 Task: Plan a focused study session for exam preparation.
Action: Mouse moved to (90, 111)
Screenshot: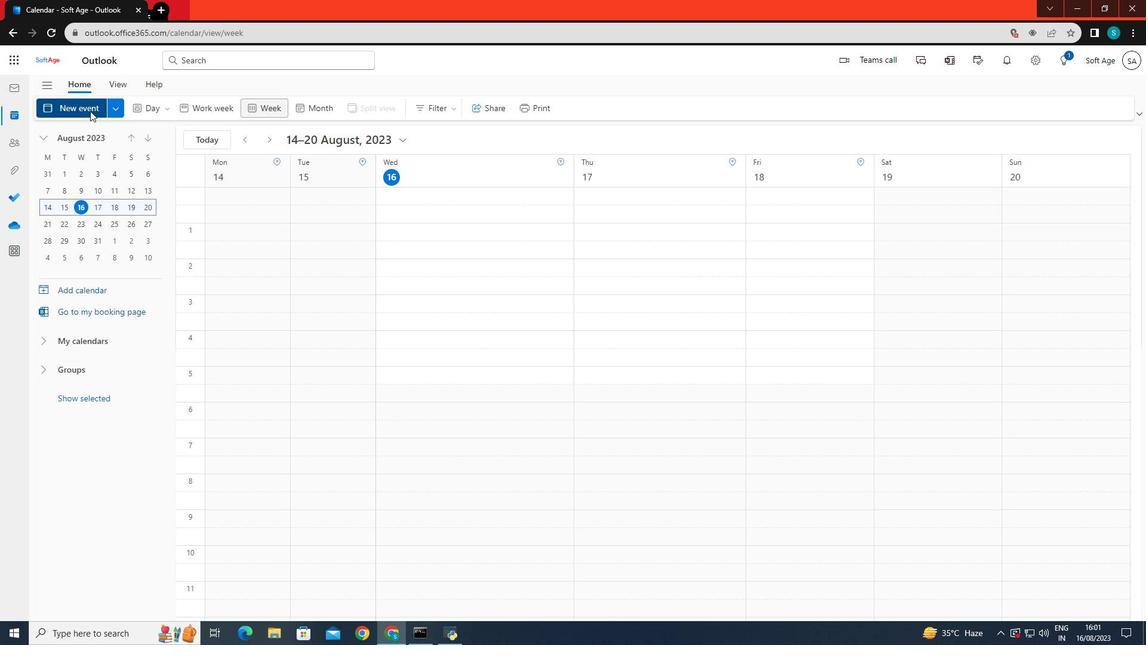 
Action: Mouse pressed left at (90, 111)
Screenshot: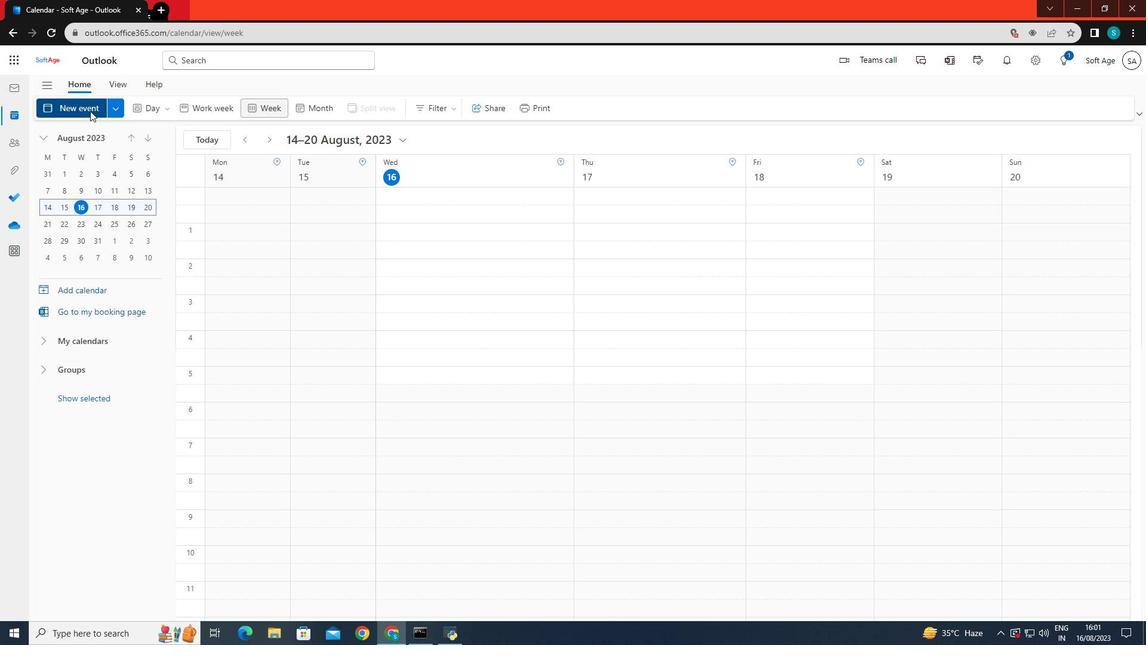 
Action: Mouse moved to (314, 177)
Screenshot: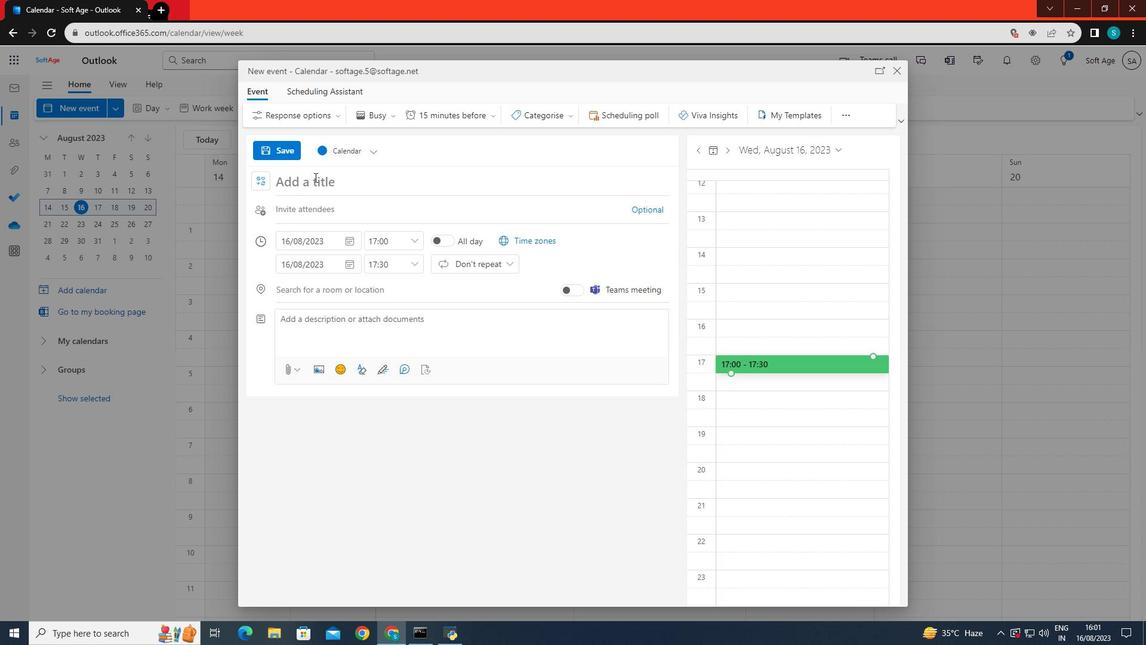 
Action: Mouse pressed left at (314, 177)
Screenshot: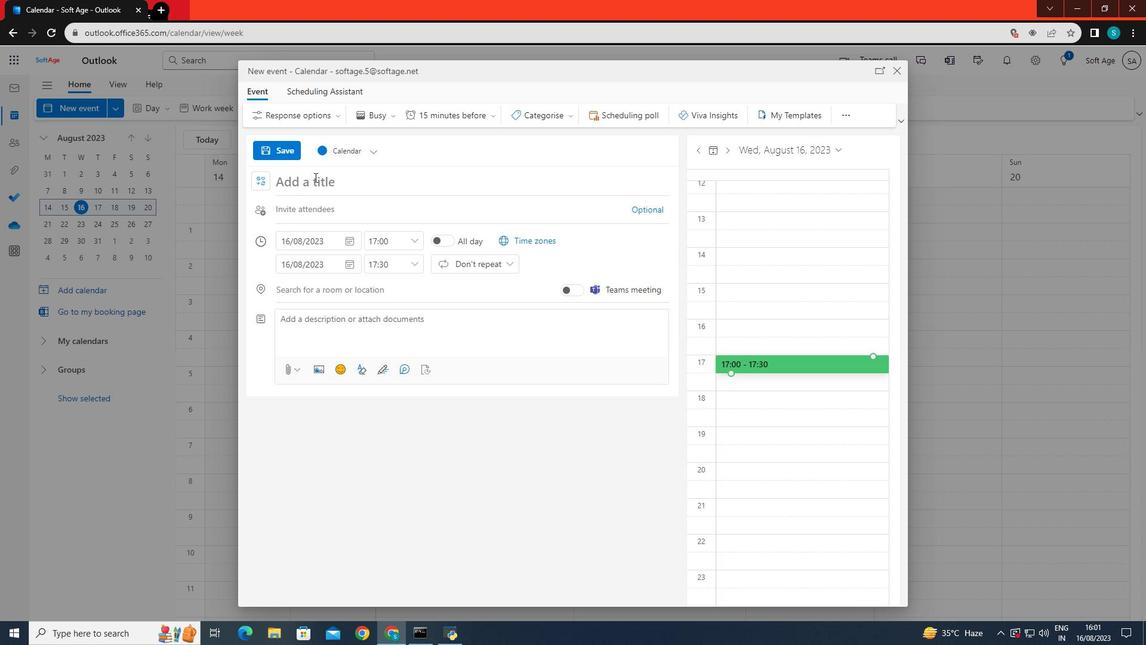 
Action: Key pressed e<Key.backspace><Key.caps_lock>E<Key.caps_lock>xam<Key.space><Key.caps_lock>P<Key.caps_lock>repr<Key.backspace>aration
Screenshot: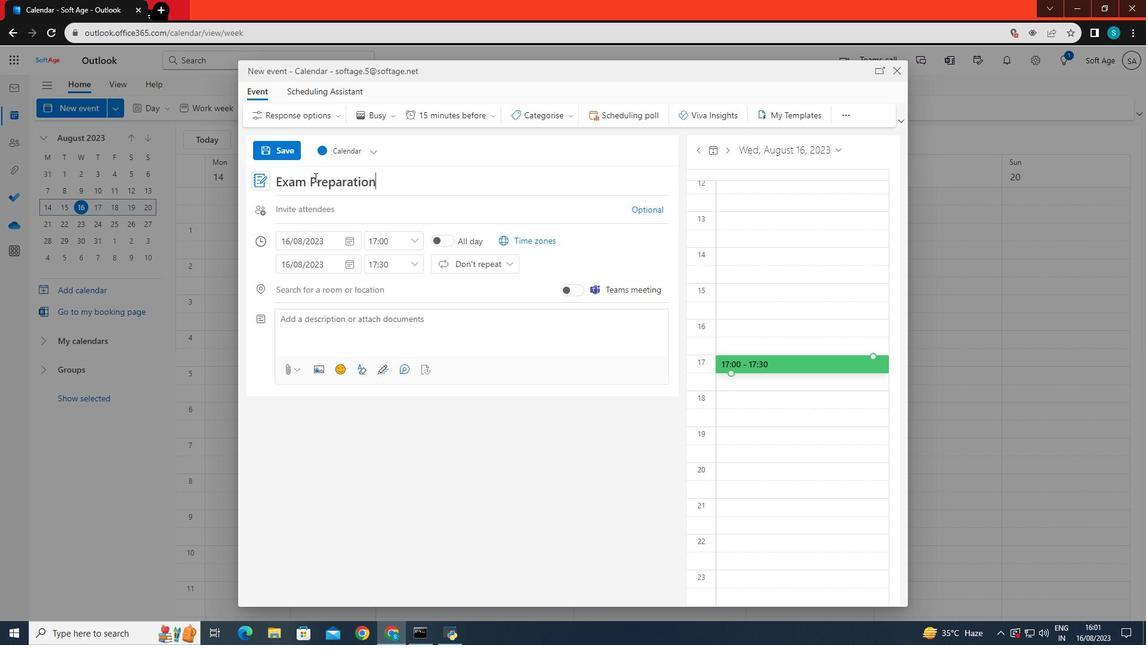 
Action: Mouse moved to (311, 243)
Screenshot: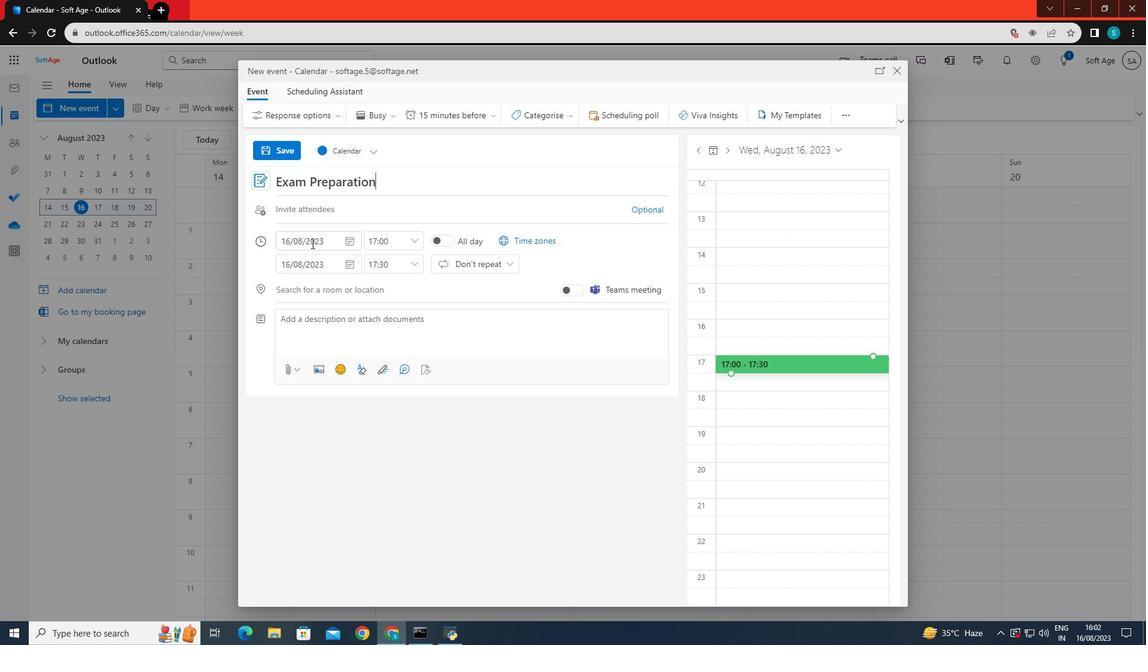 
Action: Mouse pressed left at (311, 243)
Screenshot: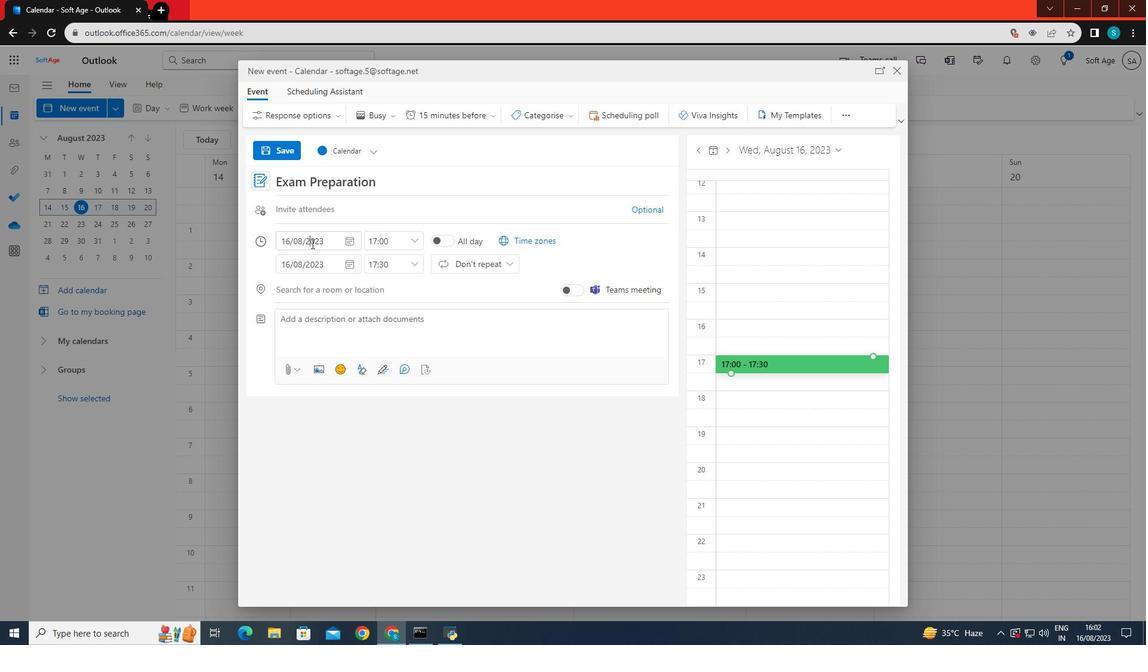 
Action: Mouse moved to (329, 333)
Screenshot: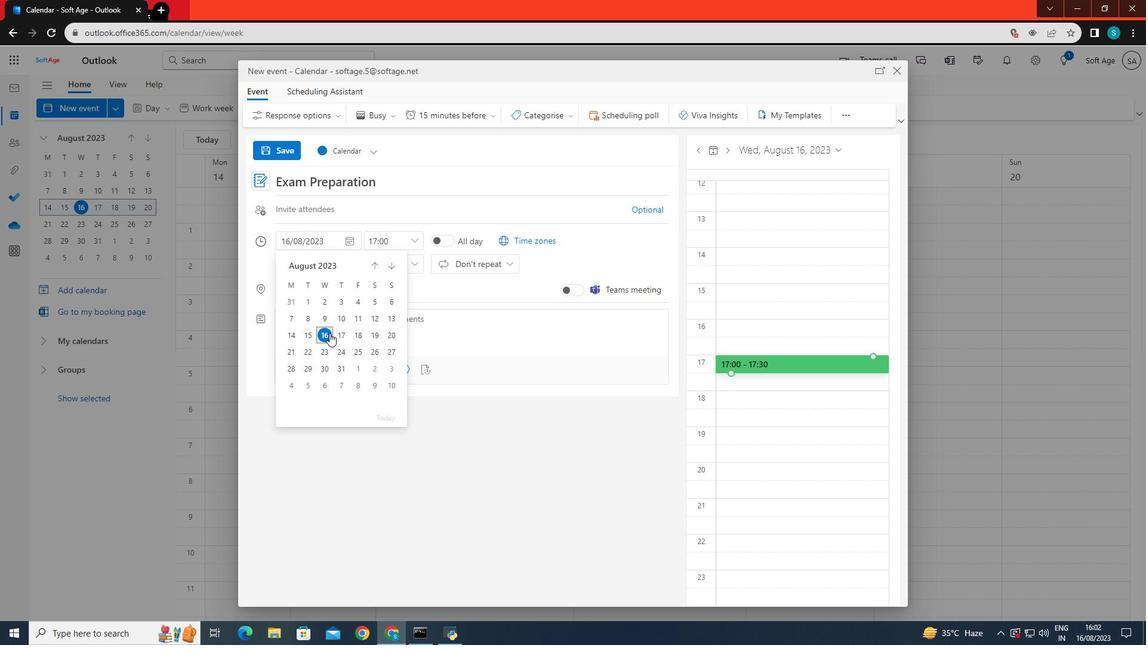 
Action: Mouse pressed left at (329, 333)
Screenshot: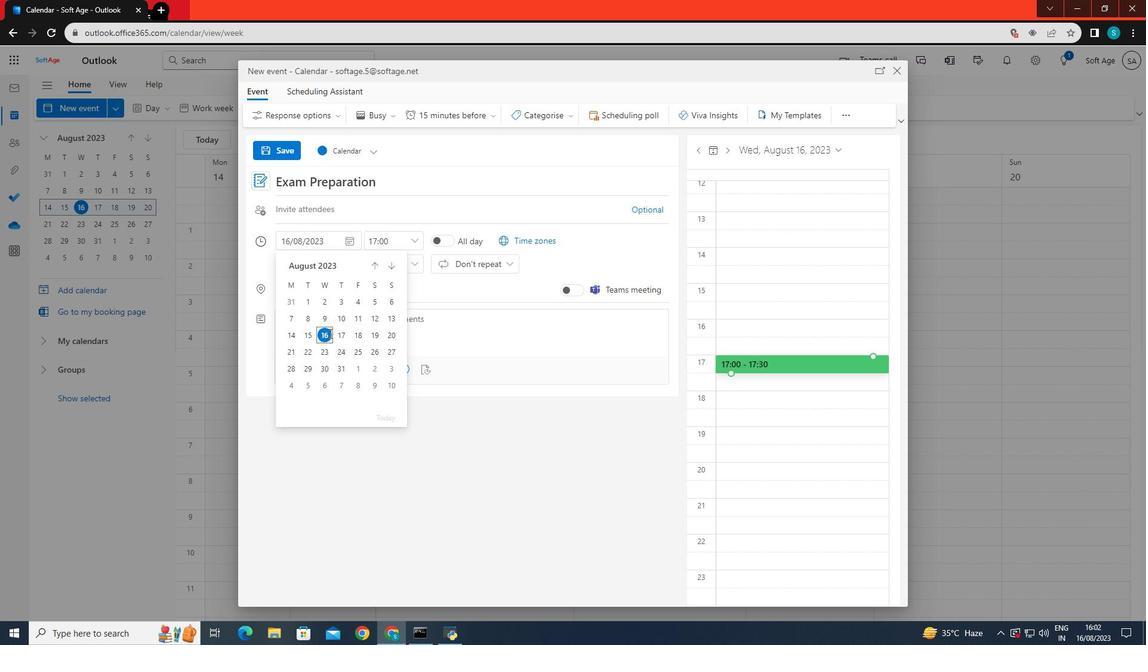 
Action: Mouse moved to (416, 235)
Screenshot: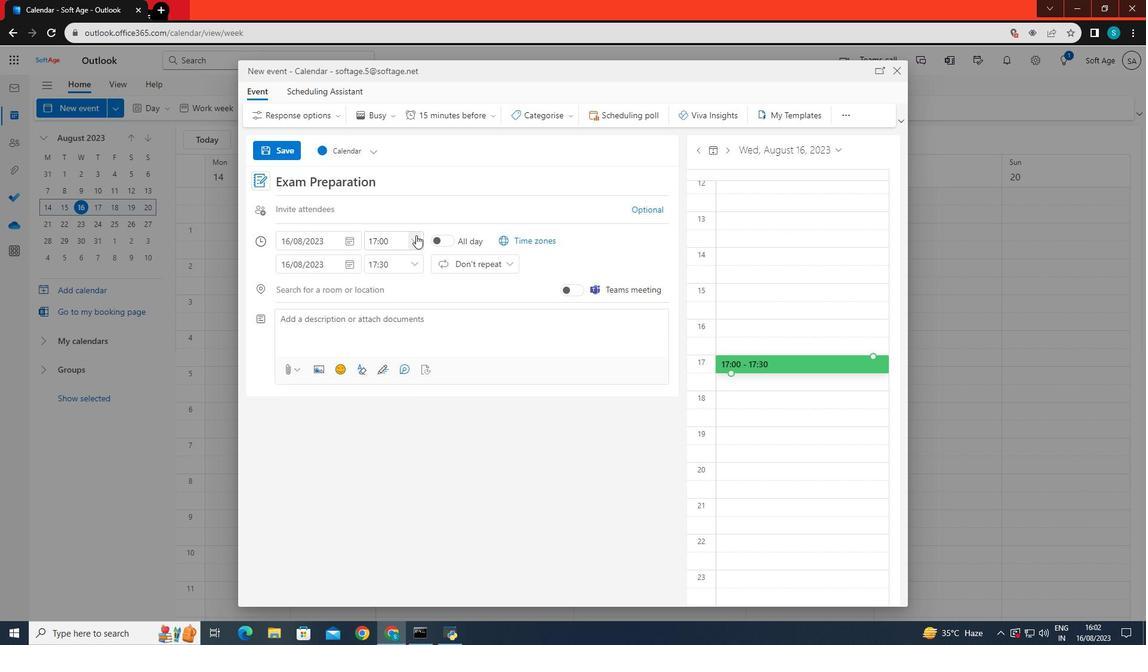 
Action: Mouse pressed left at (416, 235)
Screenshot: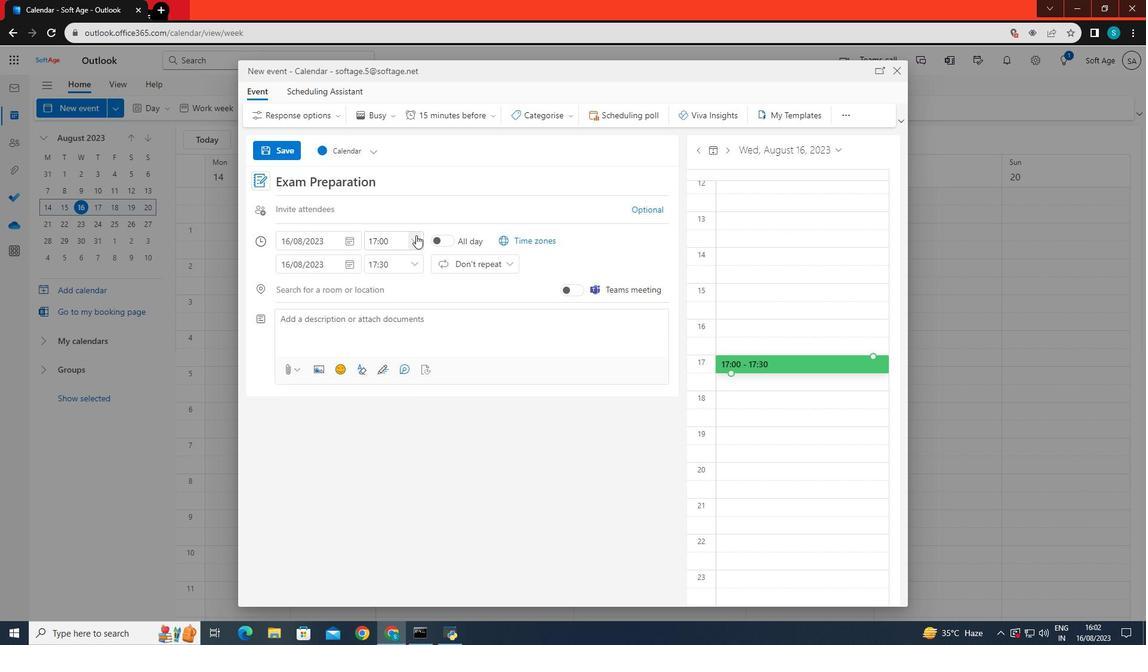 
Action: Mouse moved to (392, 287)
Screenshot: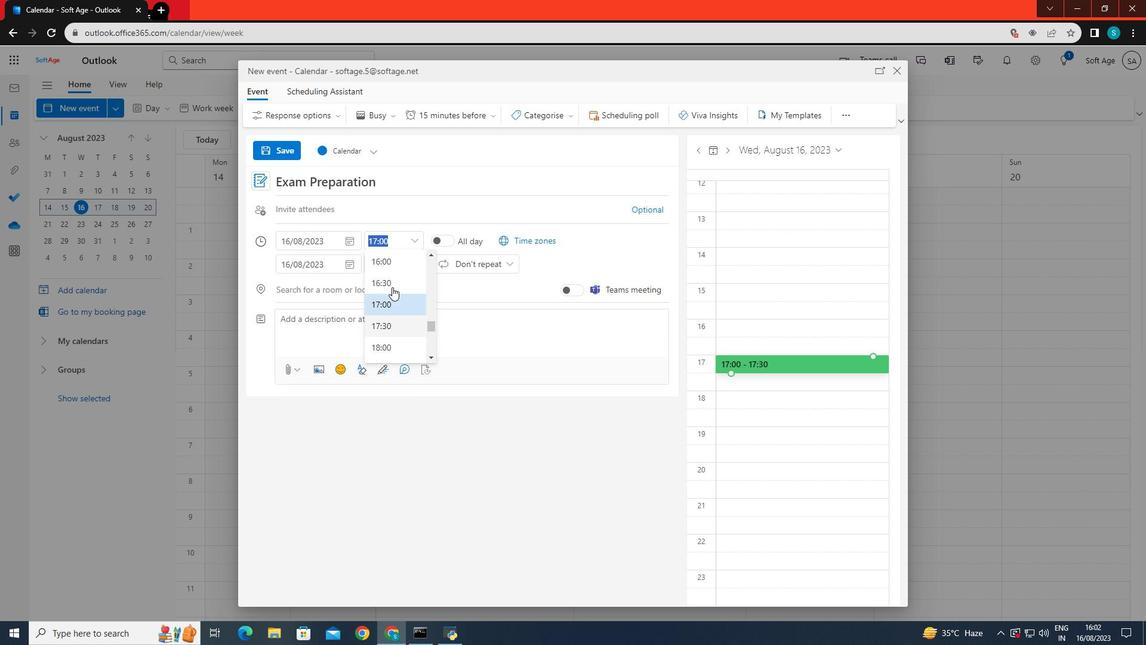 
Action: Mouse scrolled (392, 287) with delta (0, 0)
Screenshot: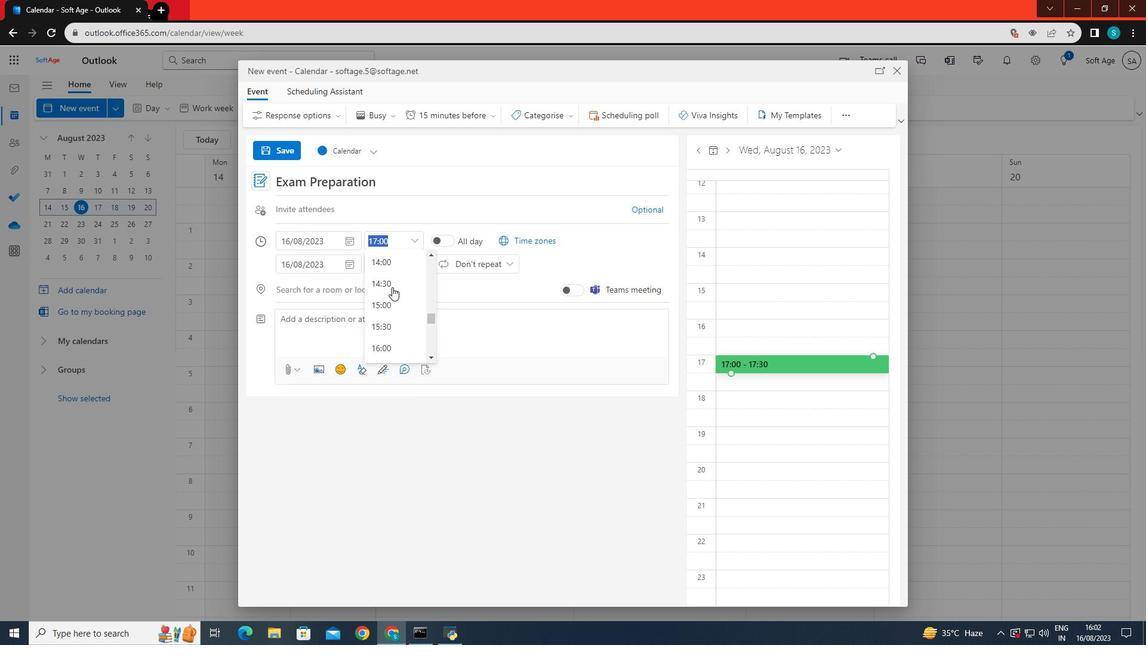 
Action: Mouse scrolled (392, 287) with delta (0, 0)
Screenshot: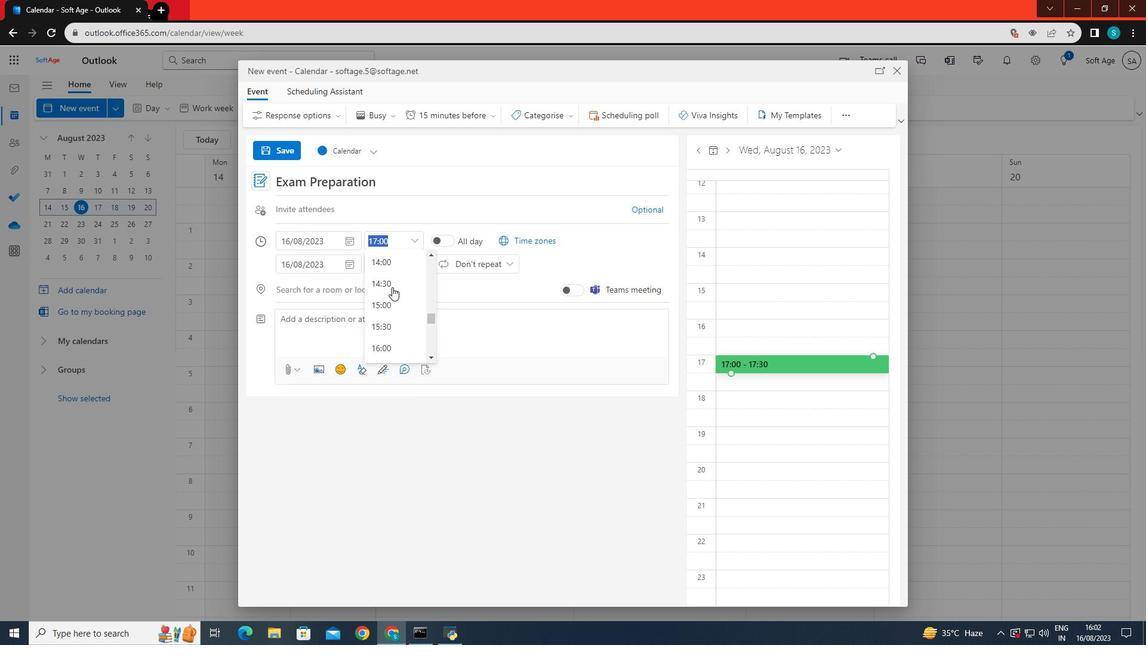 
Action: Mouse scrolled (392, 287) with delta (0, 0)
Screenshot: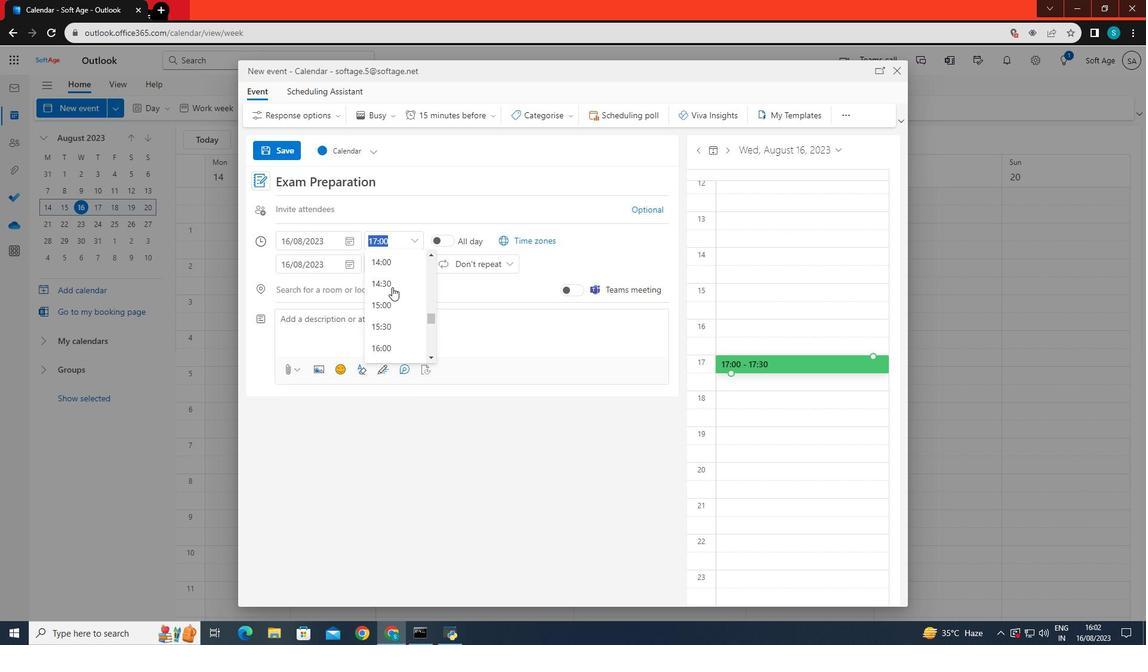 
Action: Mouse moved to (397, 310)
Screenshot: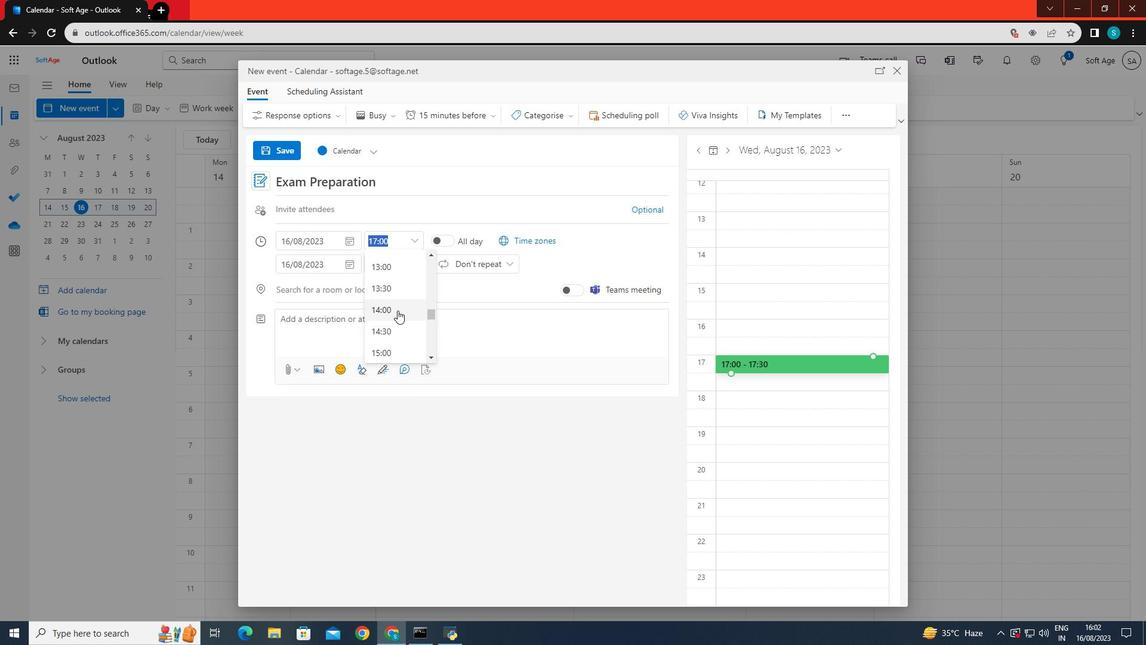 
Action: Mouse scrolled (397, 311) with delta (0, 0)
Screenshot: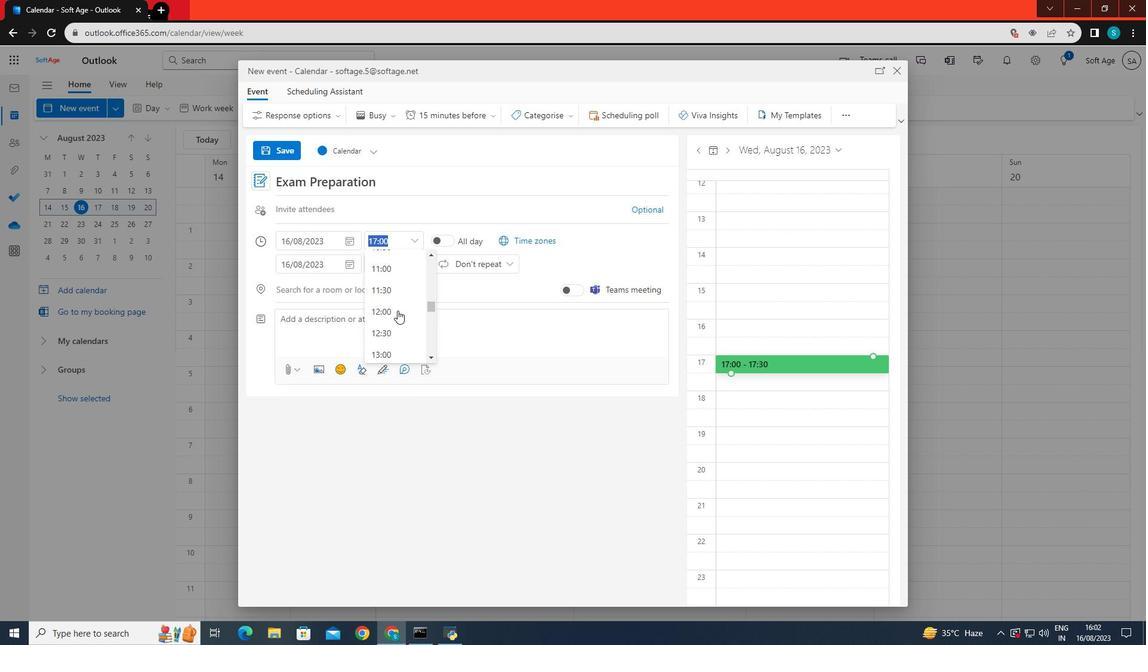 
Action: Mouse scrolled (397, 311) with delta (0, 0)
Screenshot: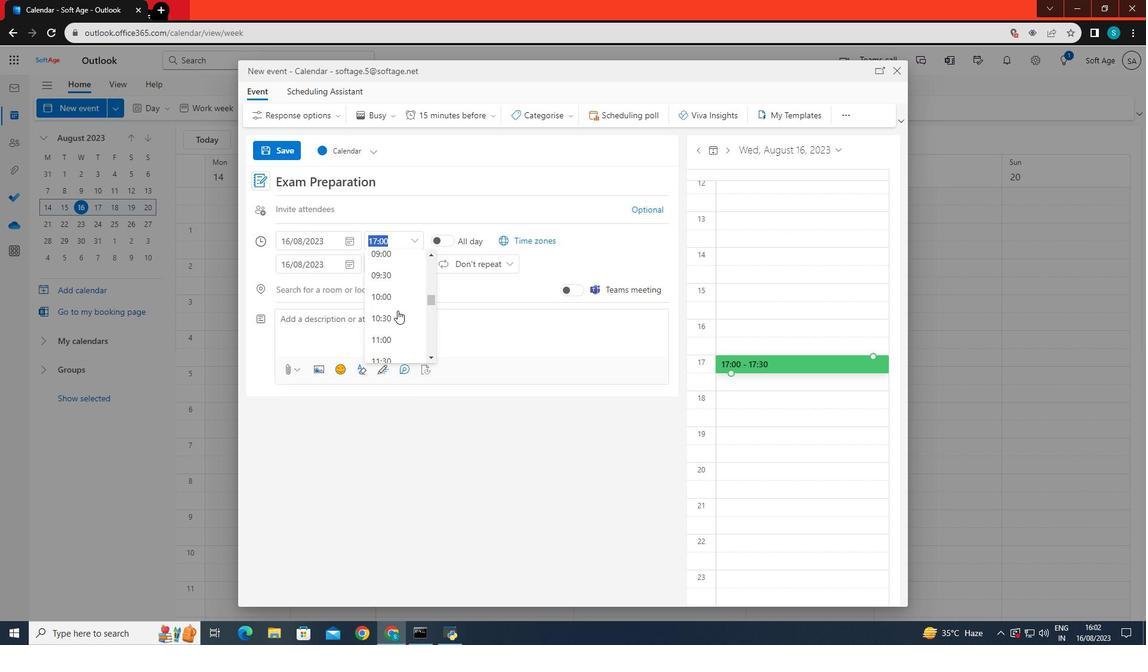 
Action: Mouse scrolled (397, 311) with delta (0, 0)
Screenshot: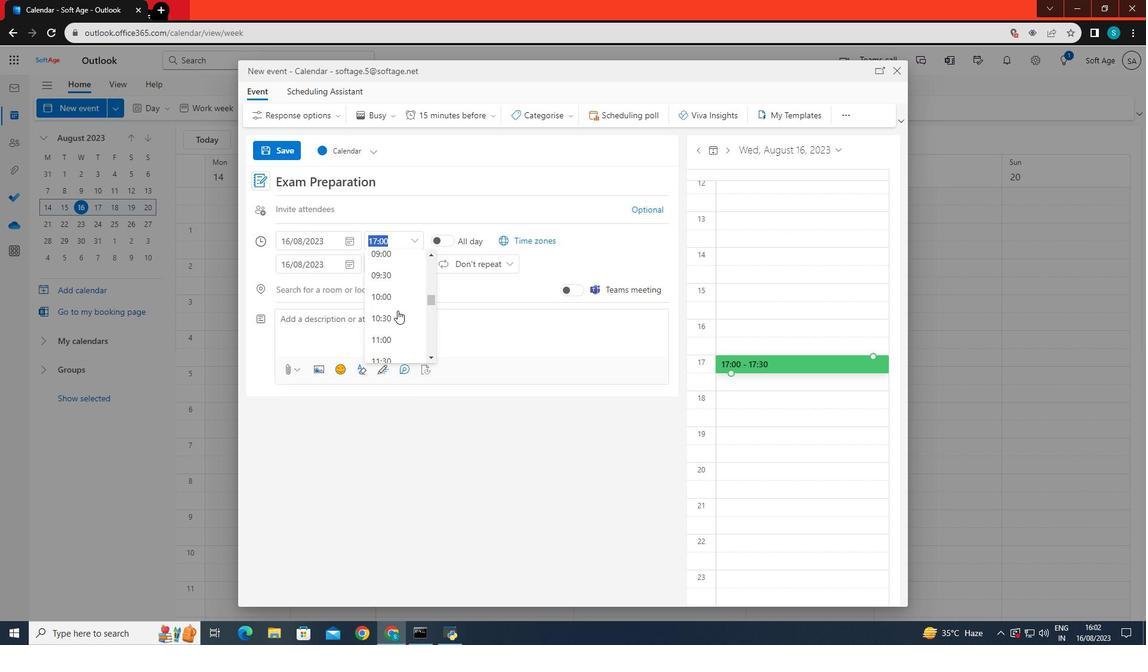 
Action: Mouse moved to (396, 274)
Screenshot: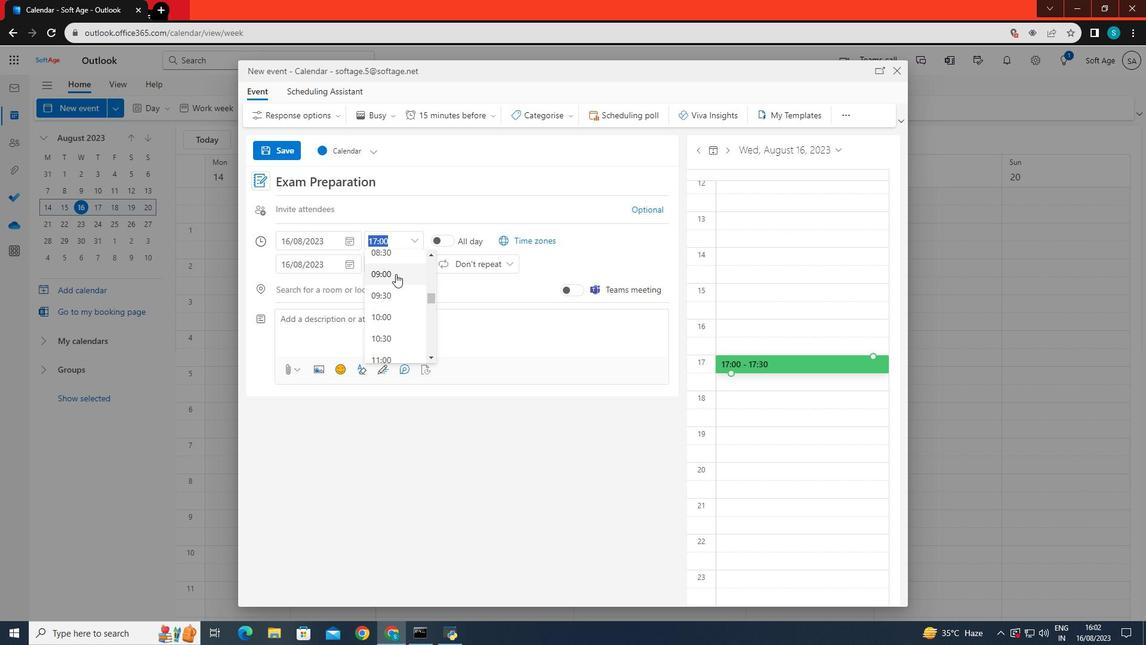 
Action: Mouse pressed left at (396, 274)
Screenshot: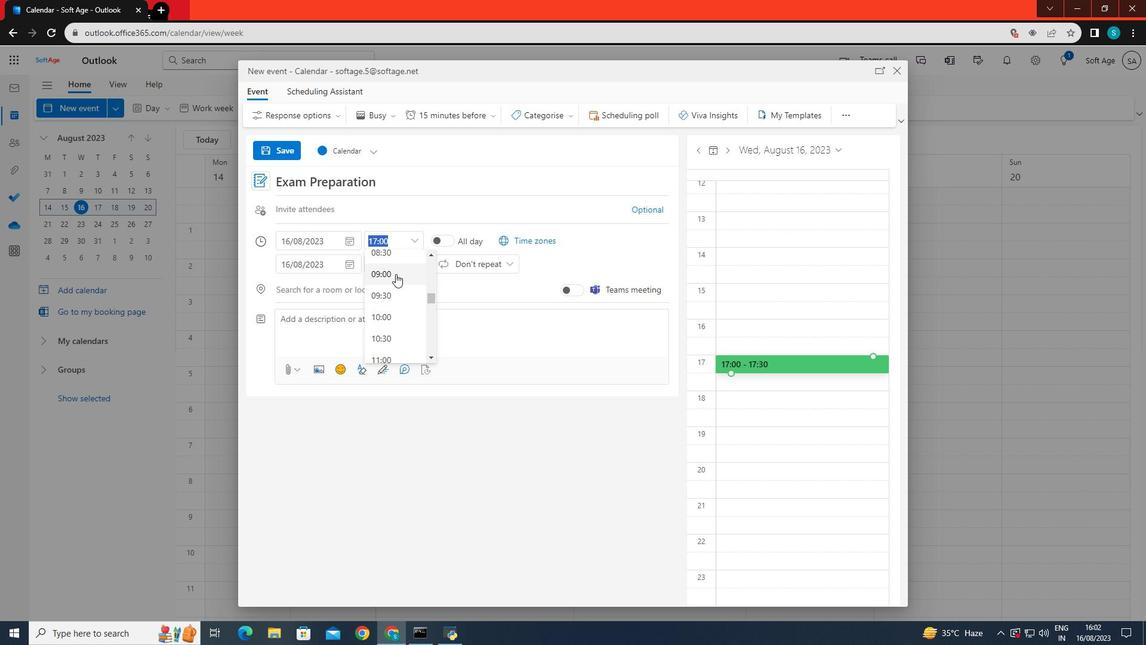
Action: Mouse moved to (415, 263)
Screenshot: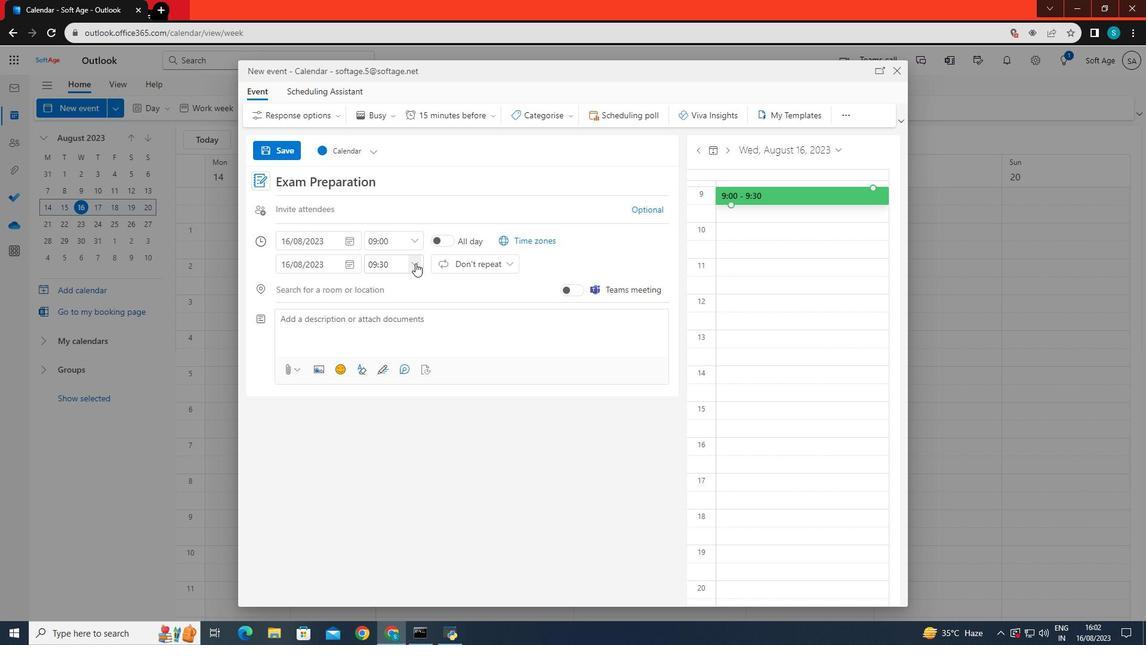 
Action: Mouse pressed left at (415, 263)
Screenshot: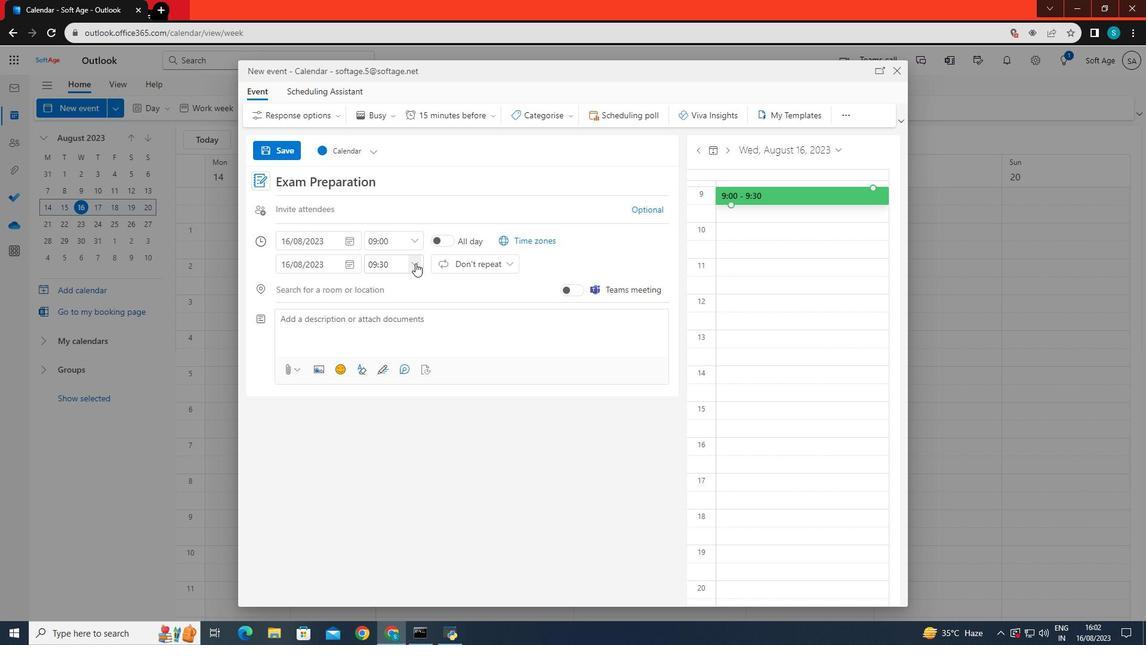 
Action: Mouse moved to (395, 356)
Screenshot: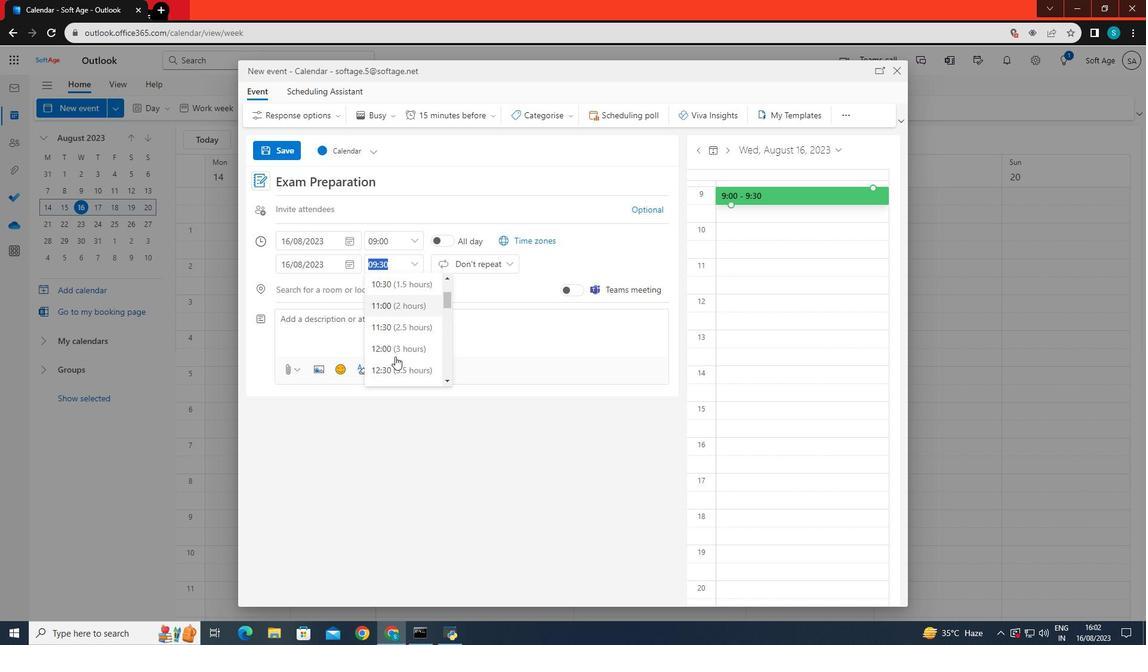 
Action: Mouse scrolled (395, 356) with delta (0, 0)
Screenshot: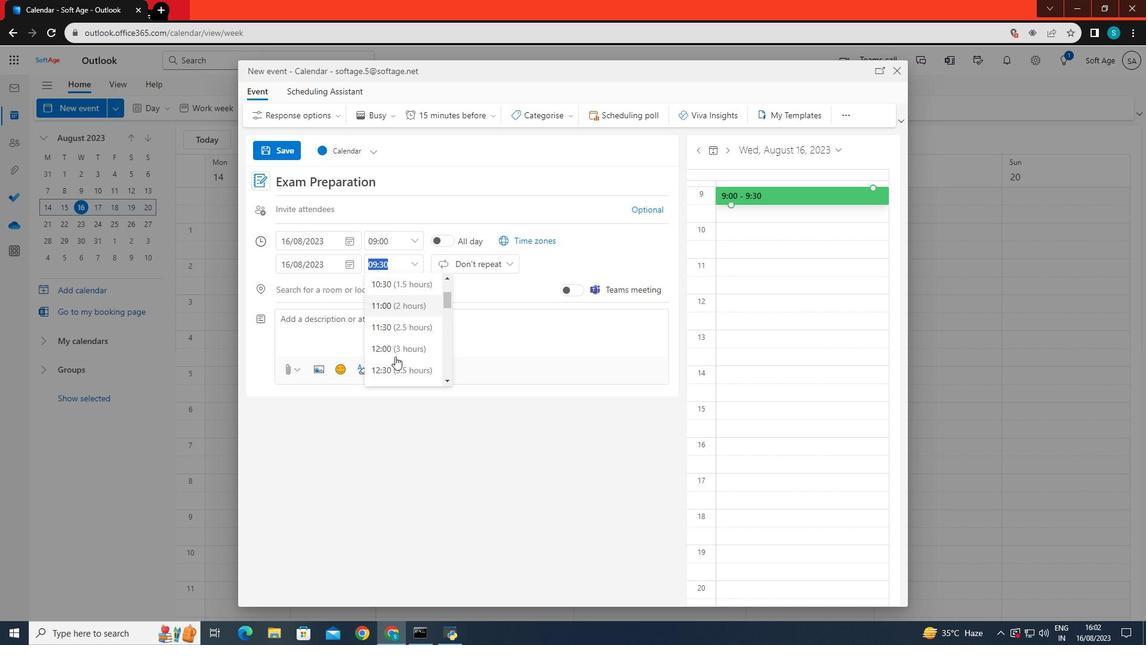 
Action: Mouse scrolled (395, 356) with delta (0, 0)
Screenshot: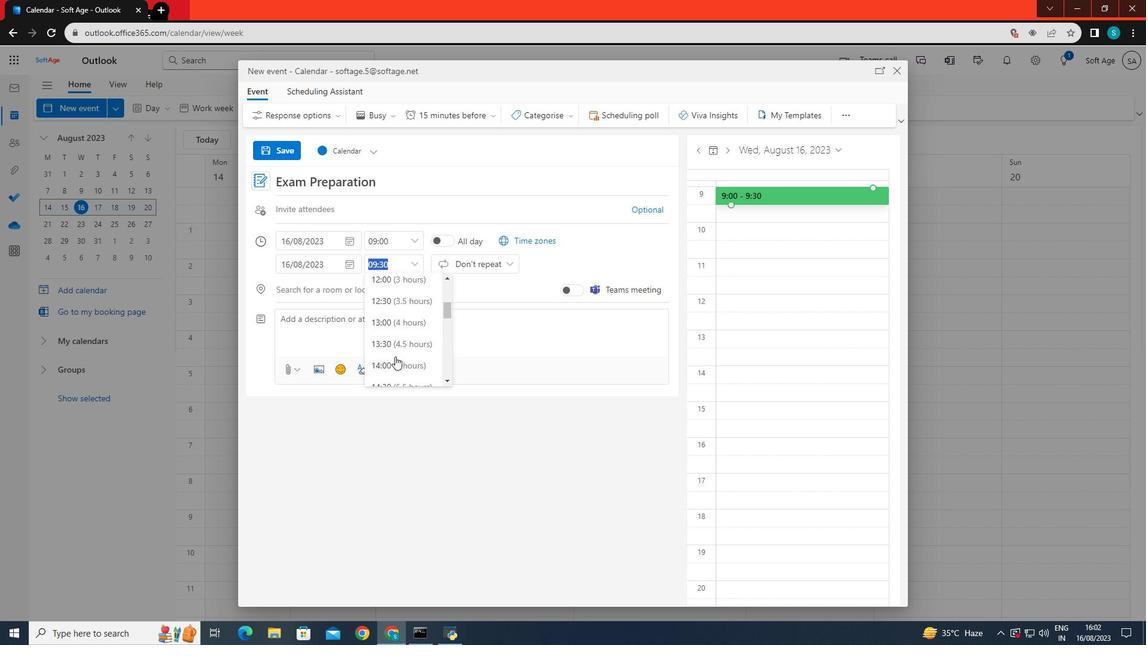 
Action: Mouse scrolled (395, 356) with delta (0, 0)
Screenshot: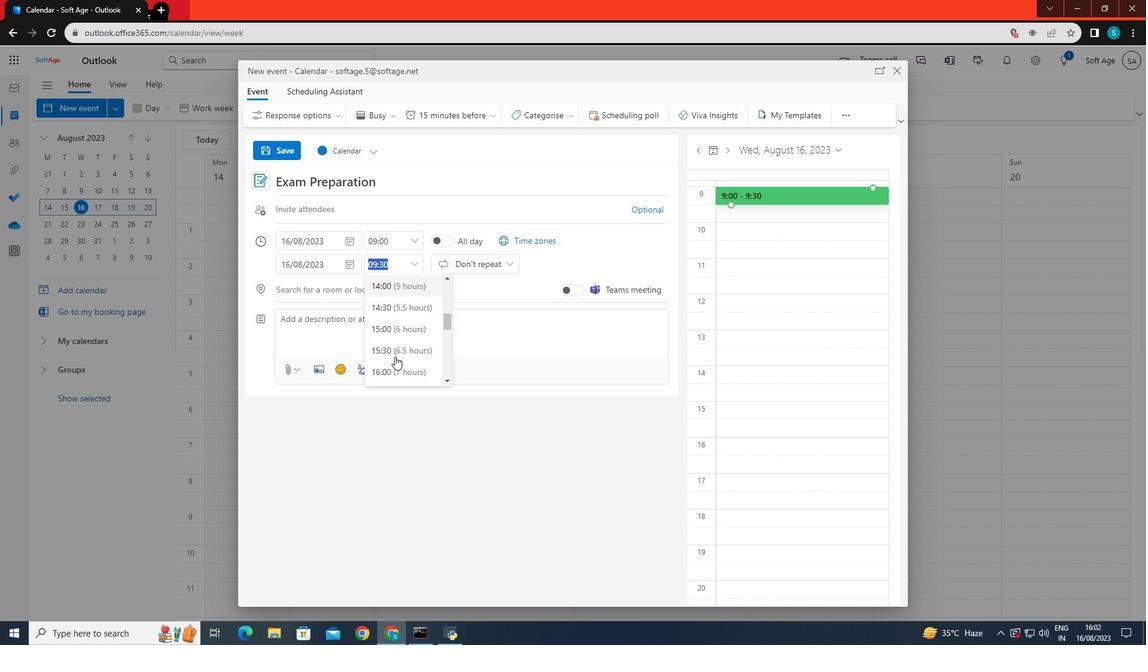 
Action: Mouse scrolled (395, 356) with delta (0, 0)
Screenshot: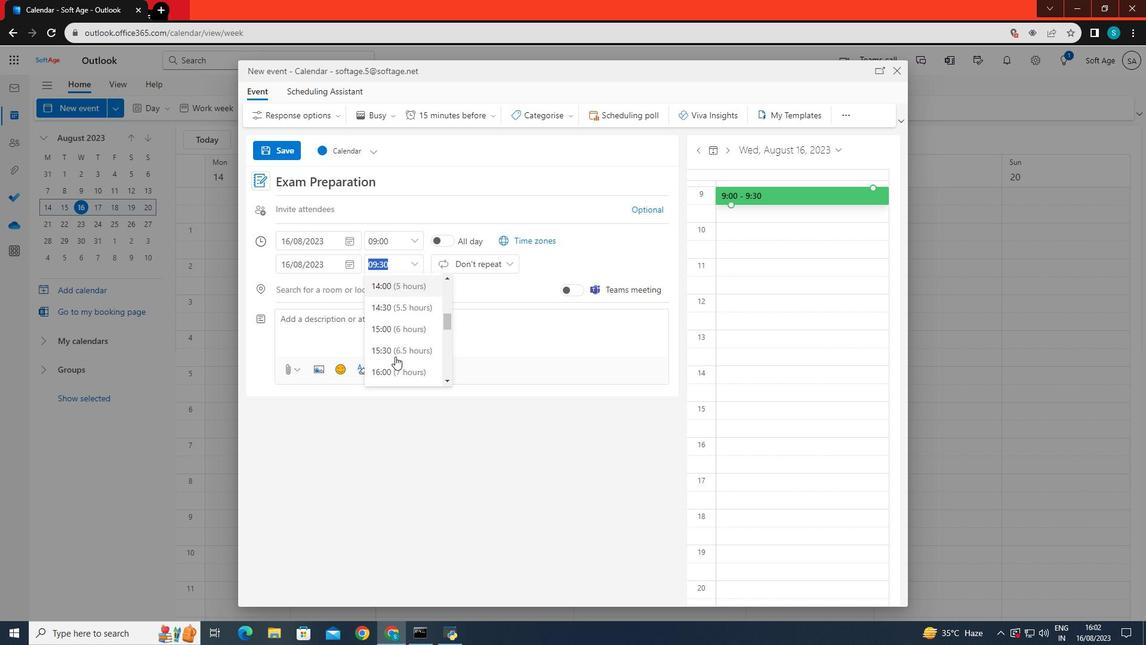 
Action: Mouse scrolled (395, 356) with delta (0, 0)
Screenshot: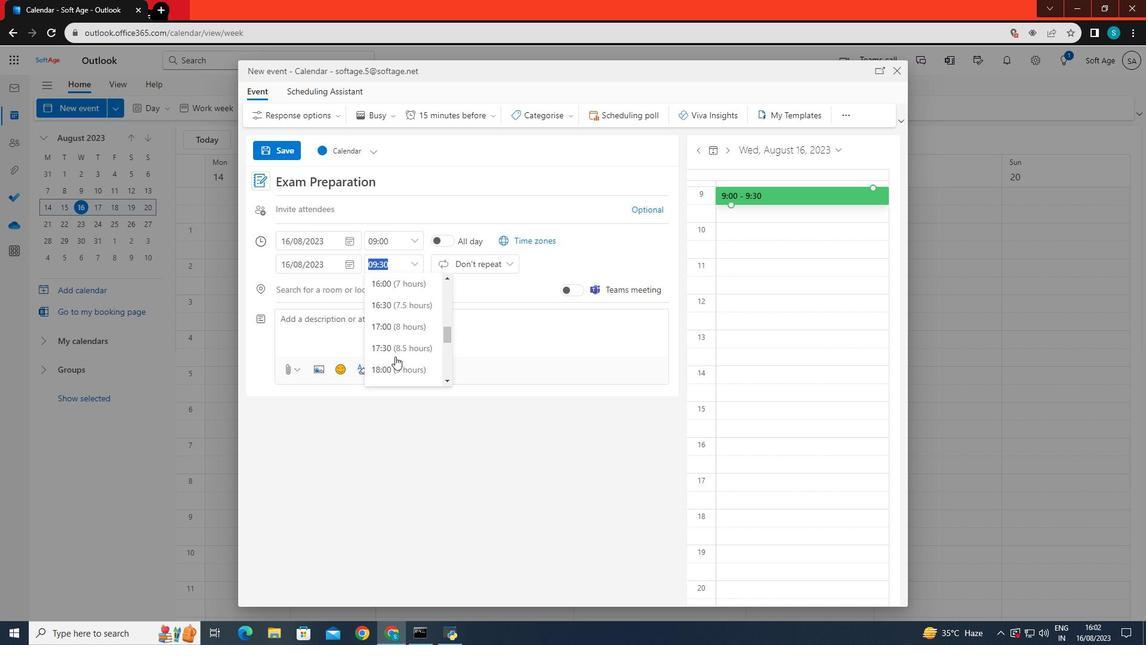 
Action: Mouse scrolled (395, 356) with delta (0, 0)
Screenshot: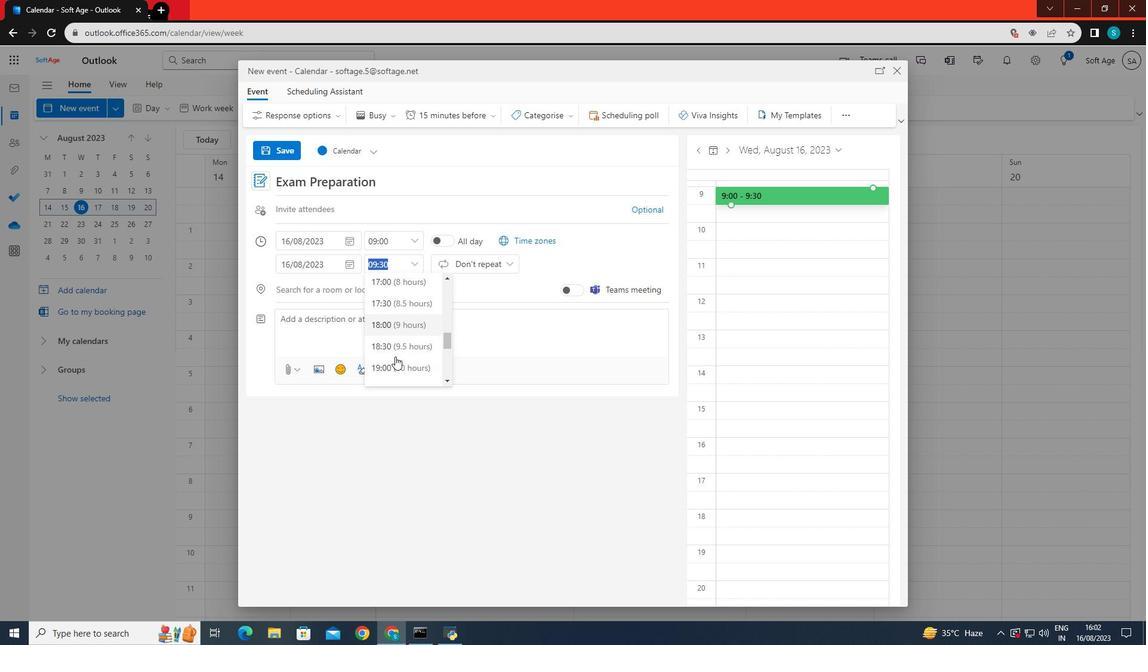 
Action: Mouse scrolled (395, 356) with delta (0, 0)
Screenshot: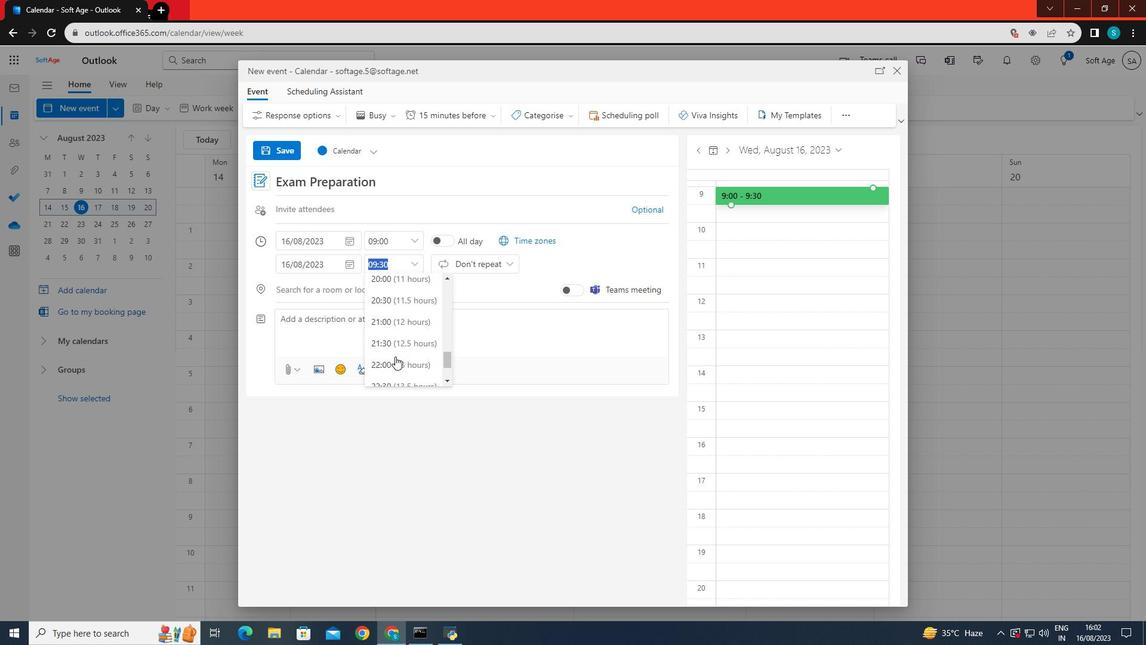 
Action: Mouse scrolled (395, 356) with delta (0, 0)
Screenshot: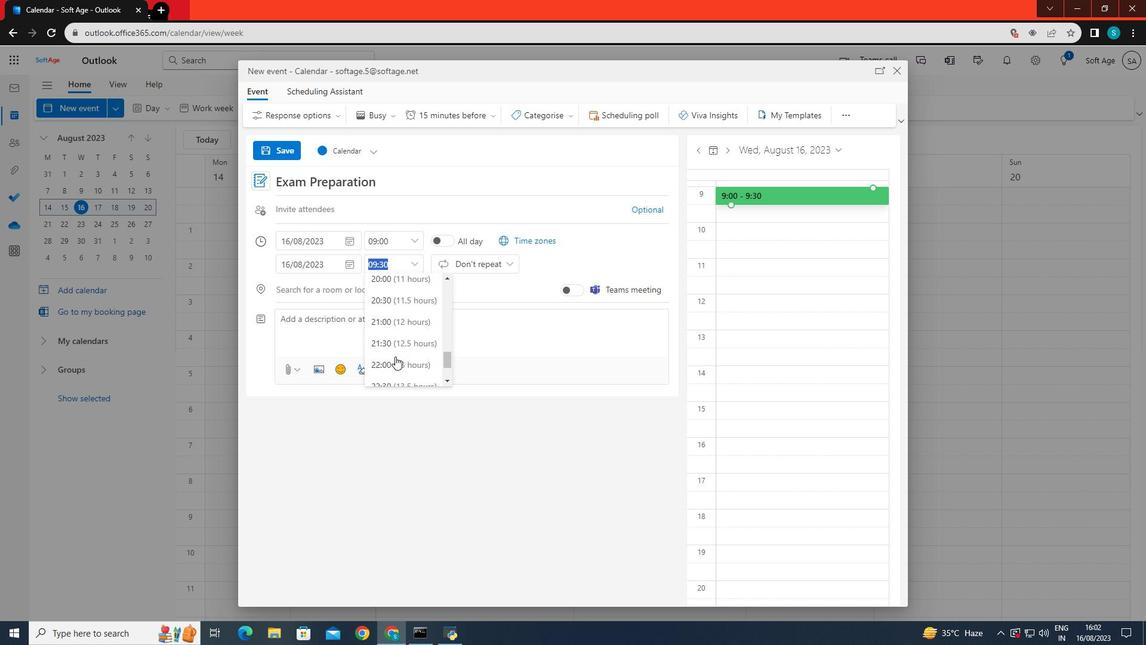 
Action: Mouse scrolled (395, 356) with delta (0, 0)
Screenshot: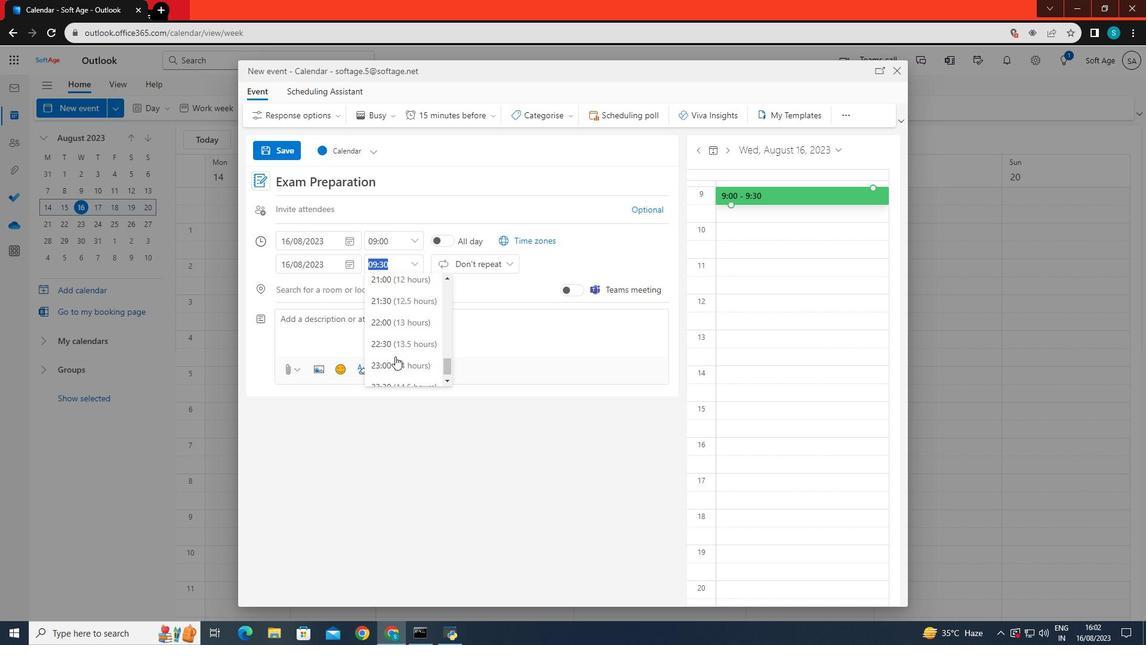 
Action: Mouse moved to (386, 339)
Screenshot: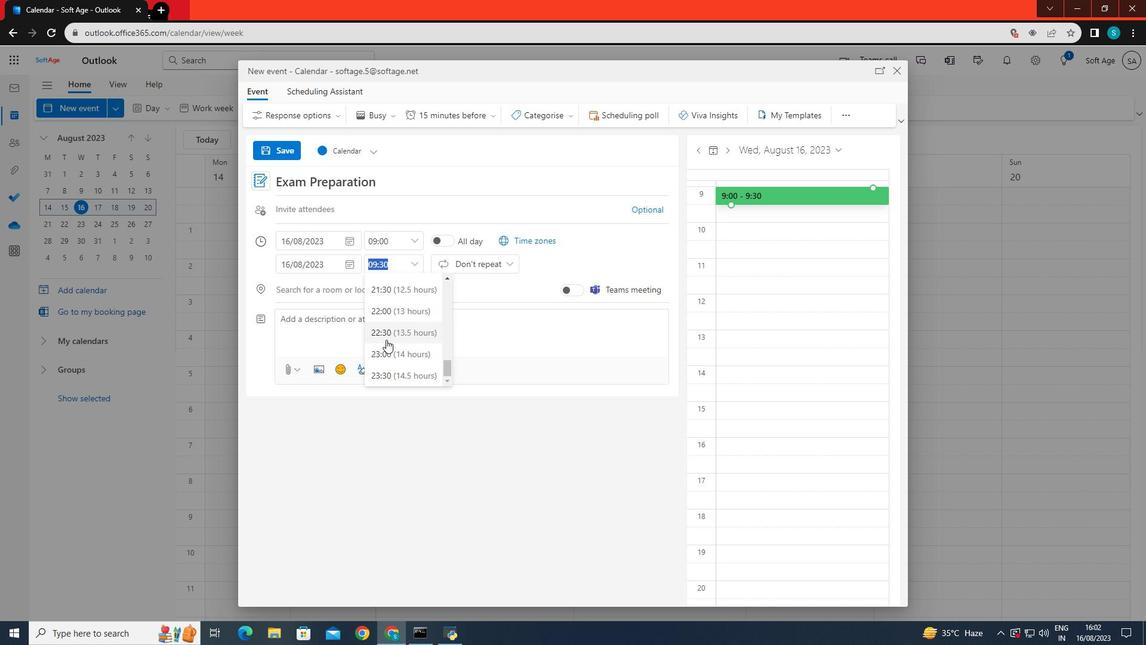 
Action: Mouse scrolled (386, 340) with delta (0, 0)
Screenshot: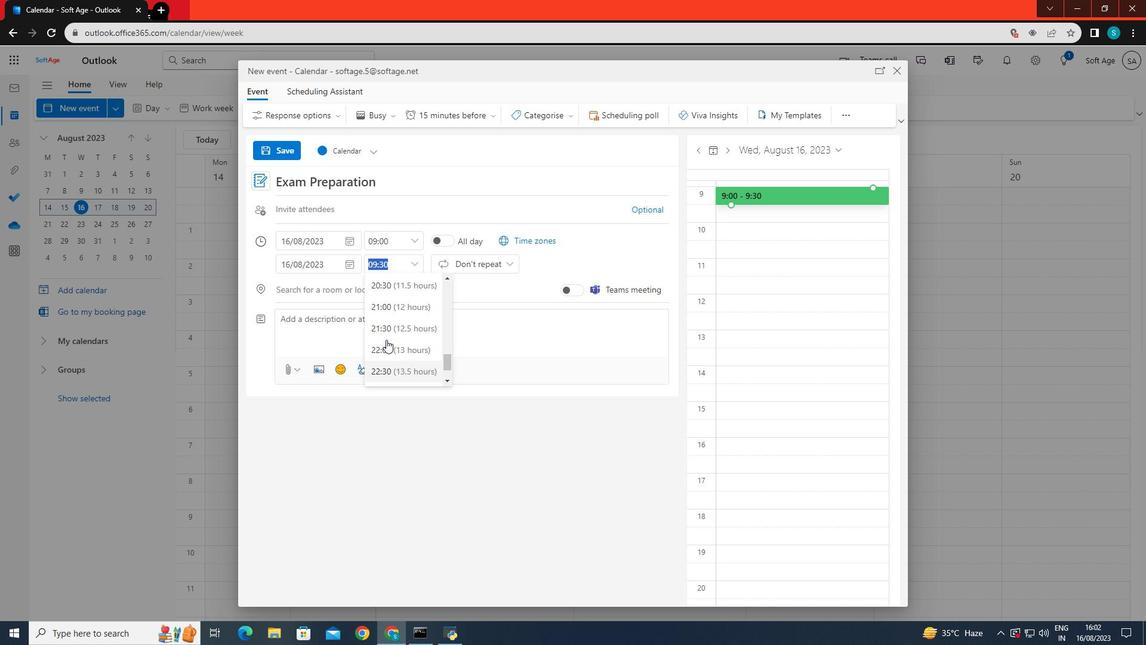 
Action: Mouse moved to (390, 370)
Screenshot: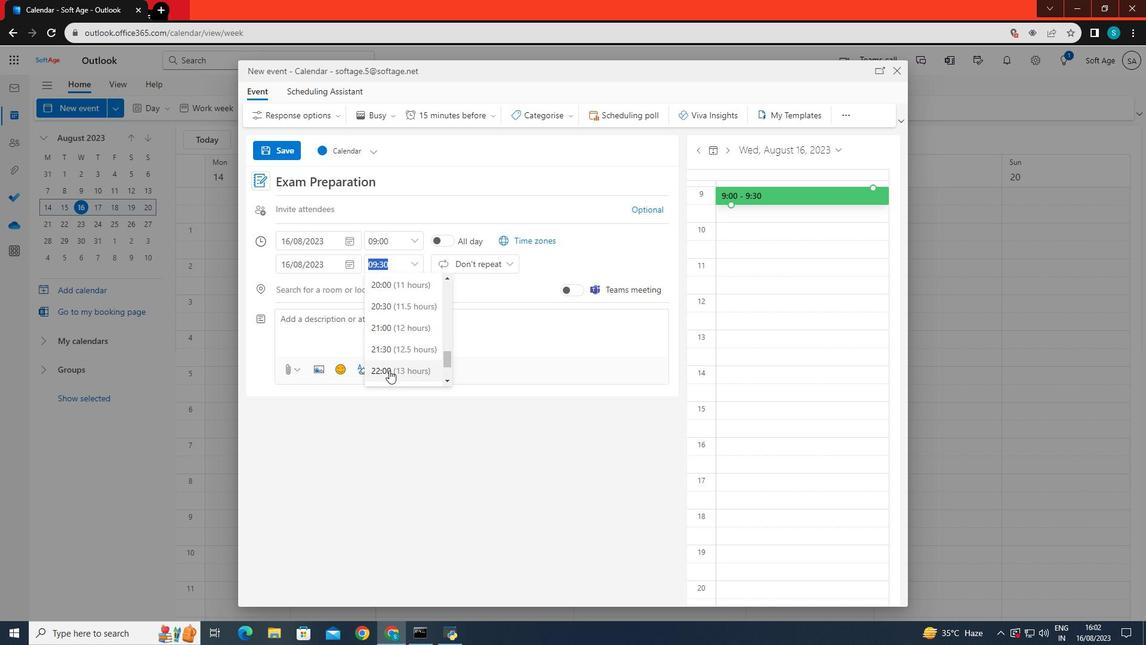 
Action: Mouse pressed left at (390, 370)
Screenshot: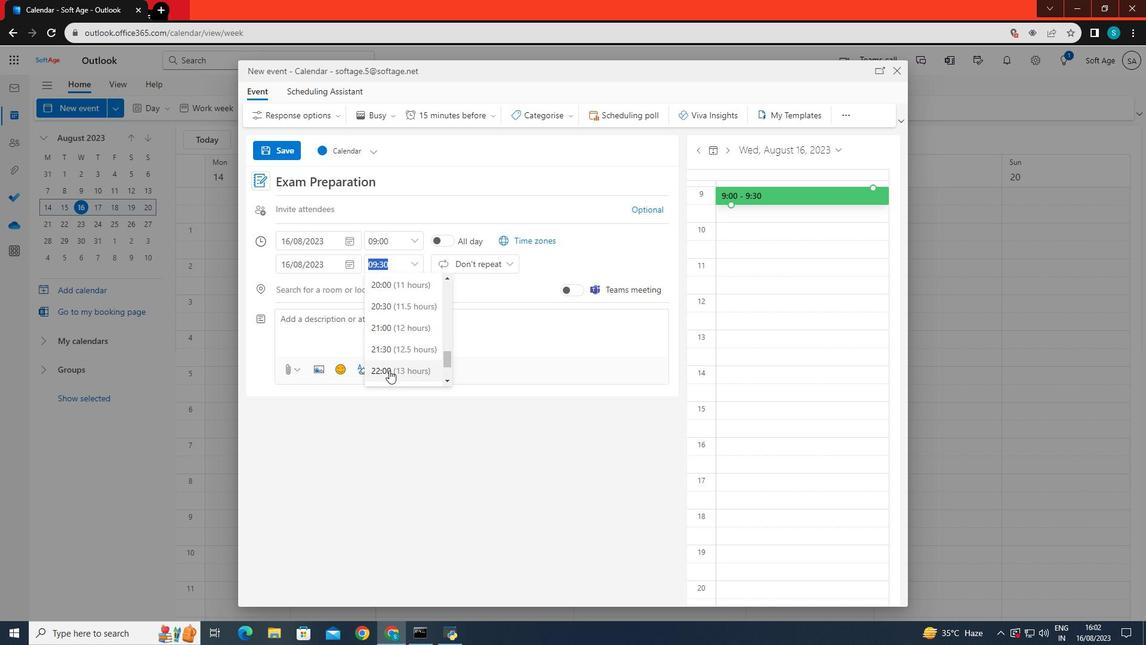 
Action: Mouse moved to (386, 499)
Screenshot: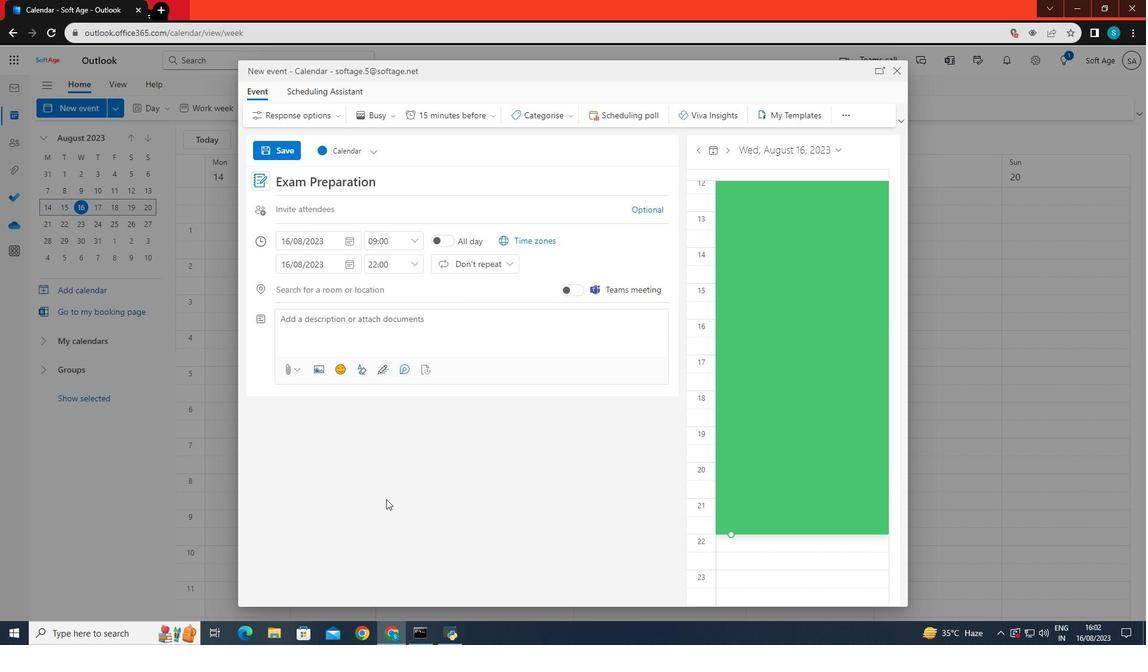 
Action: Mouse pressed left at (386, 499)
Screenshot: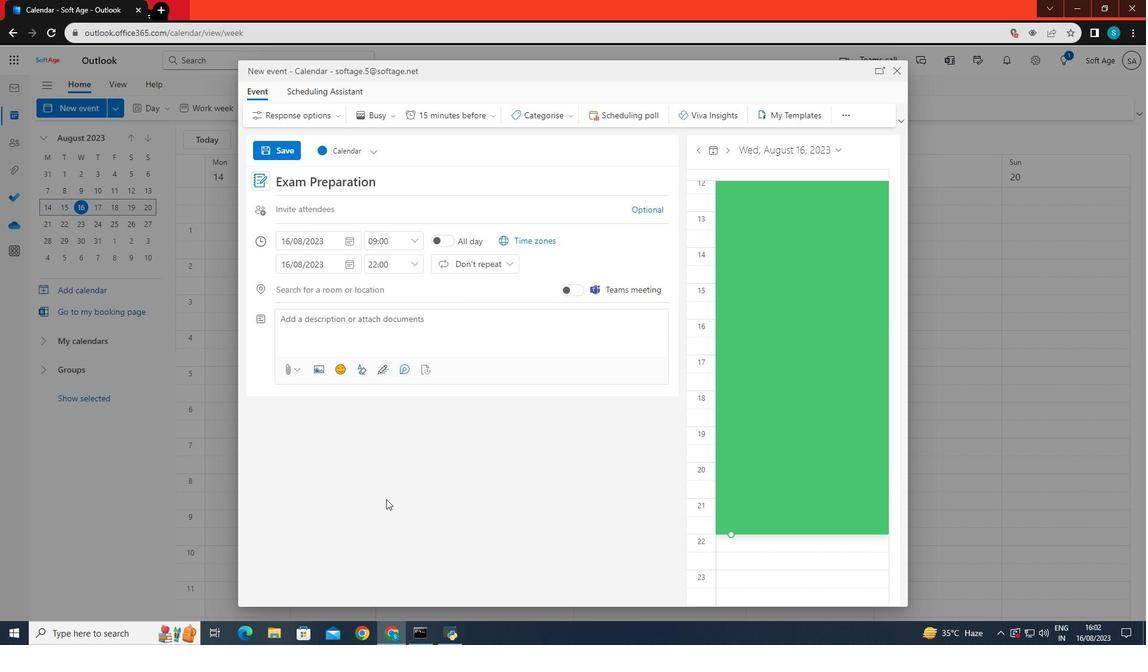 
Action: Mouse moved to (467, 267)
Screenshot: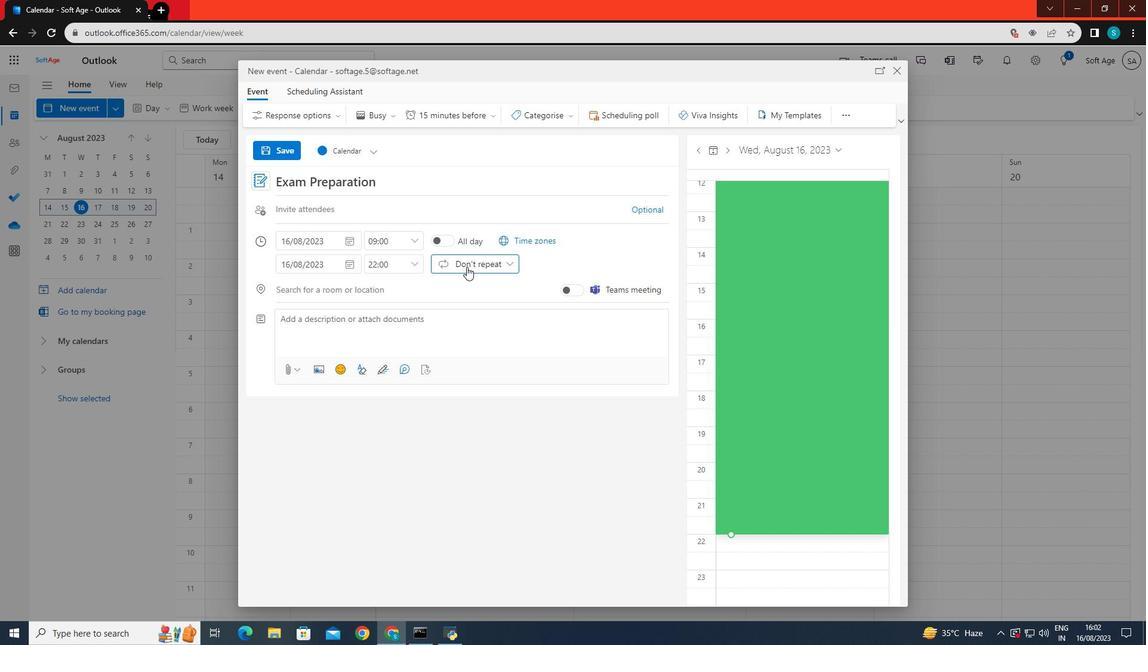
Action: Mouse pressed left at (467, 267)
Screenshot: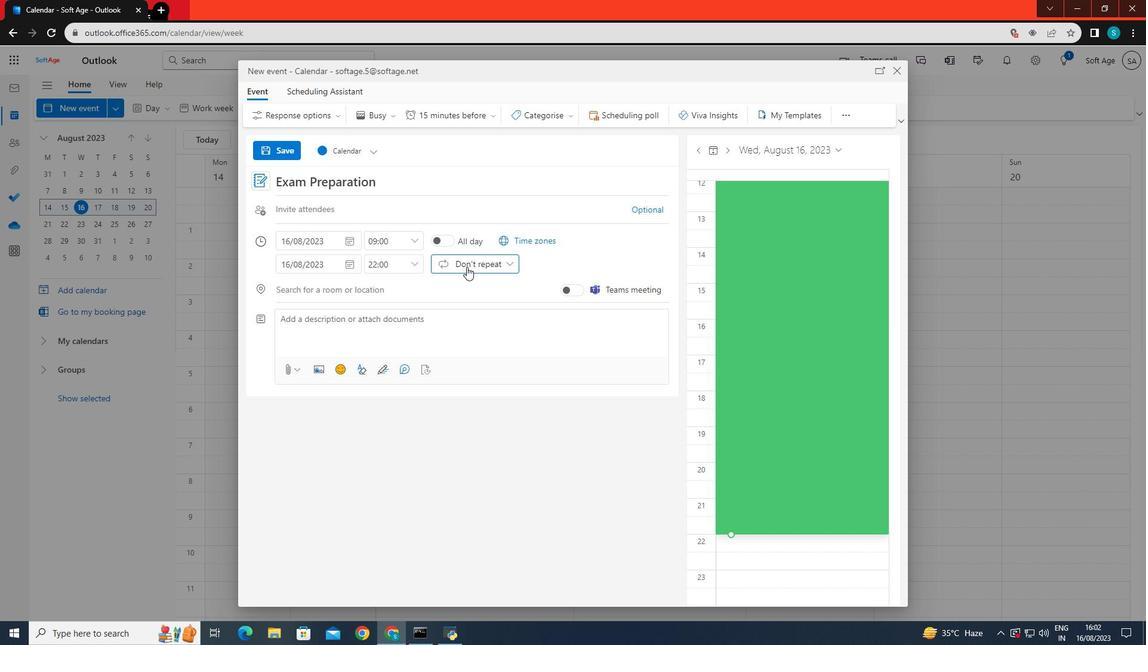 
Action: Mouse moved to (470, 299)
Screenshot: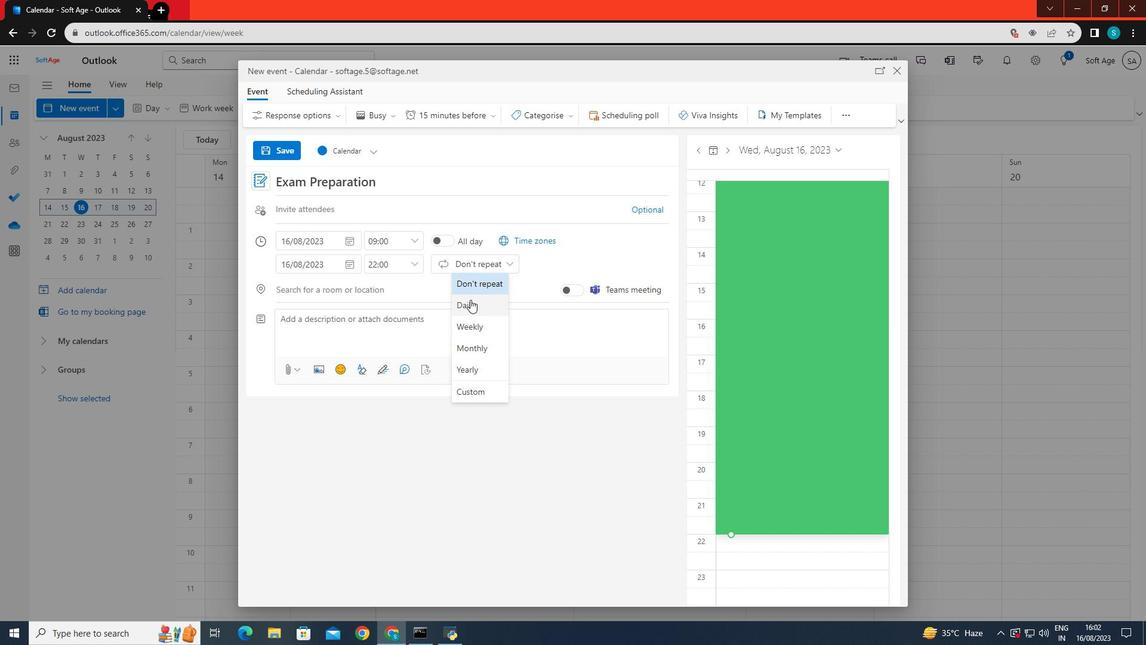 
Action: Mouse pressed left at (470, 299)
Screenshot: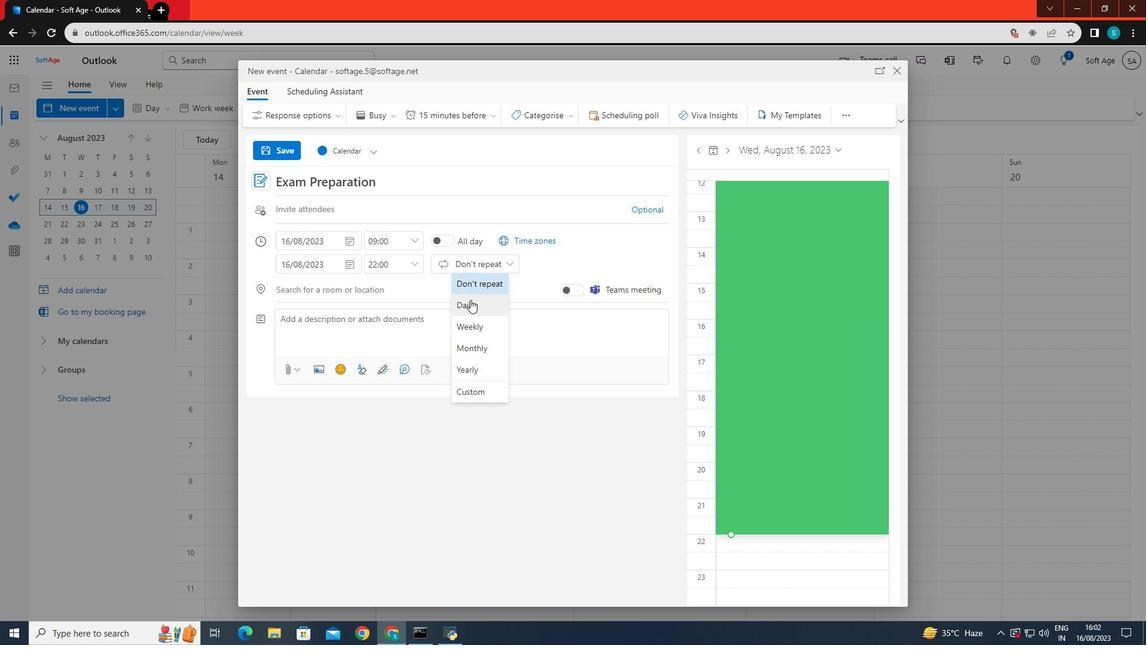 
Action: Mouse moved to (596, 418)
Screenshot: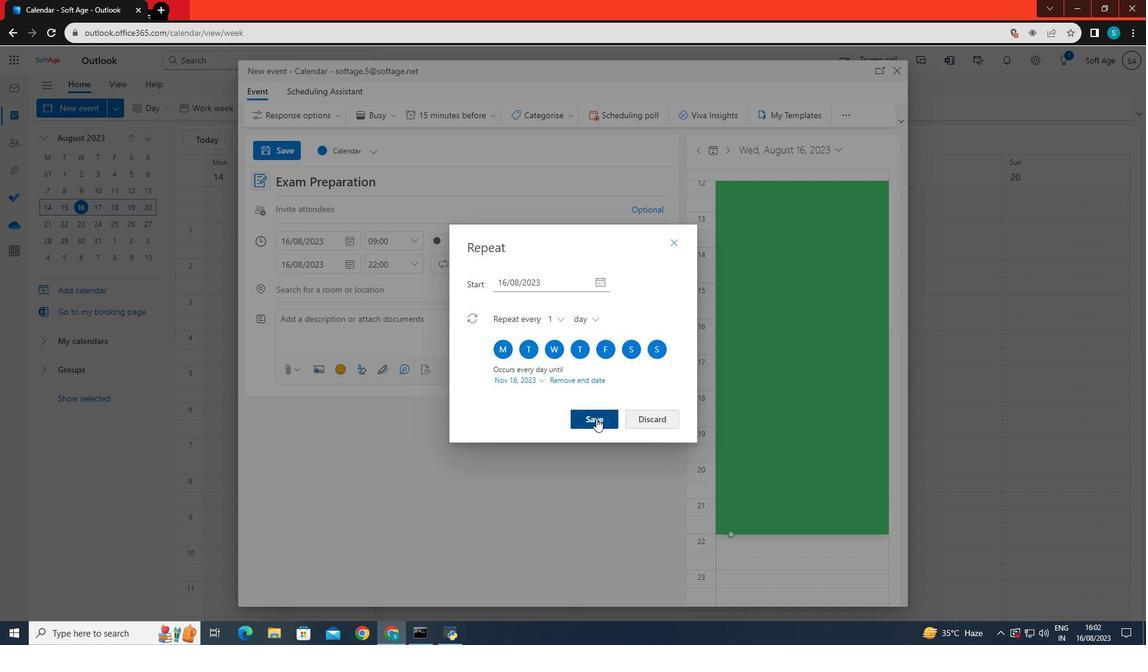 
Action: Mouse pressed left at (596, 418)
Screenshot: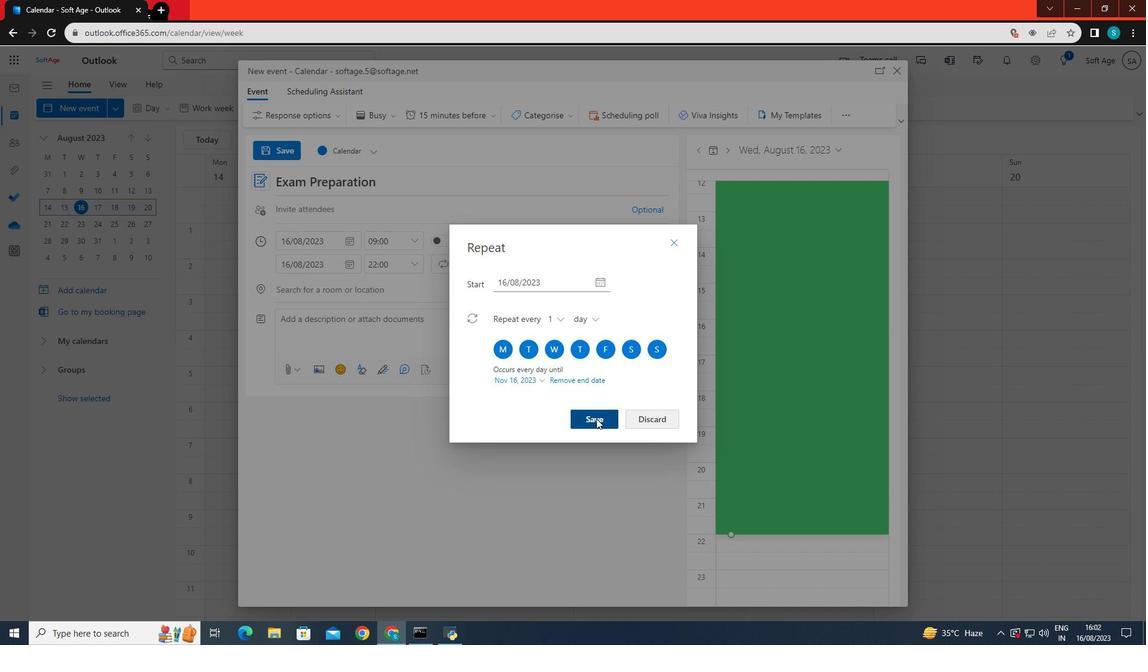 
Action: Mouse moved to (316, 344)
Screenshot: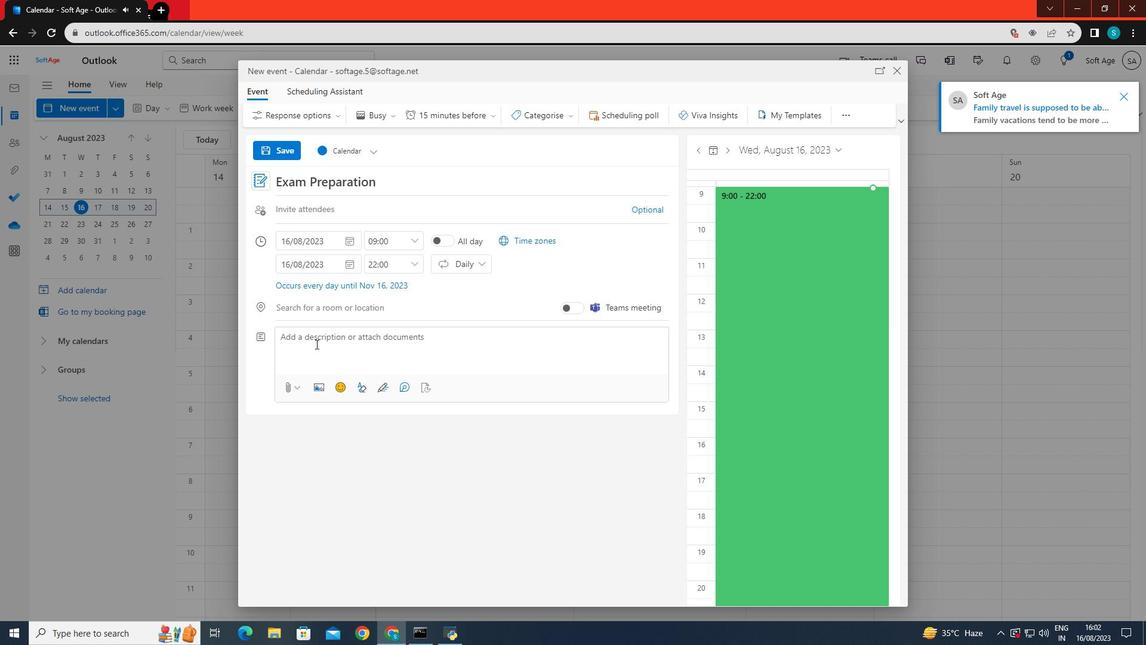 
Action: Mouse pressed left at (316, 344)
Screenshot: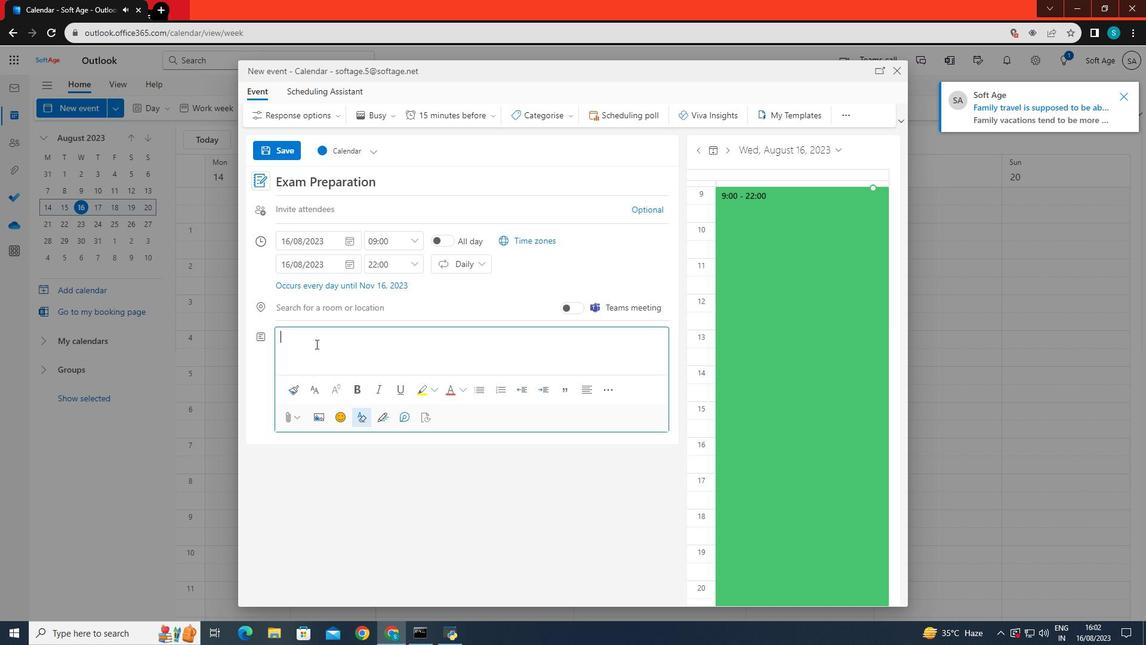 
Action: Key pressed <Key.caps_lock>P<Key.caps_lock>an<Key.backspace><Key.backspace>lan<Key.space>a<Key.space>focused<Key.space>study<Key.space>session<Key.space>for<Key.space>exap<Key.backspace>m<Key.space>preparation.
Screenshot: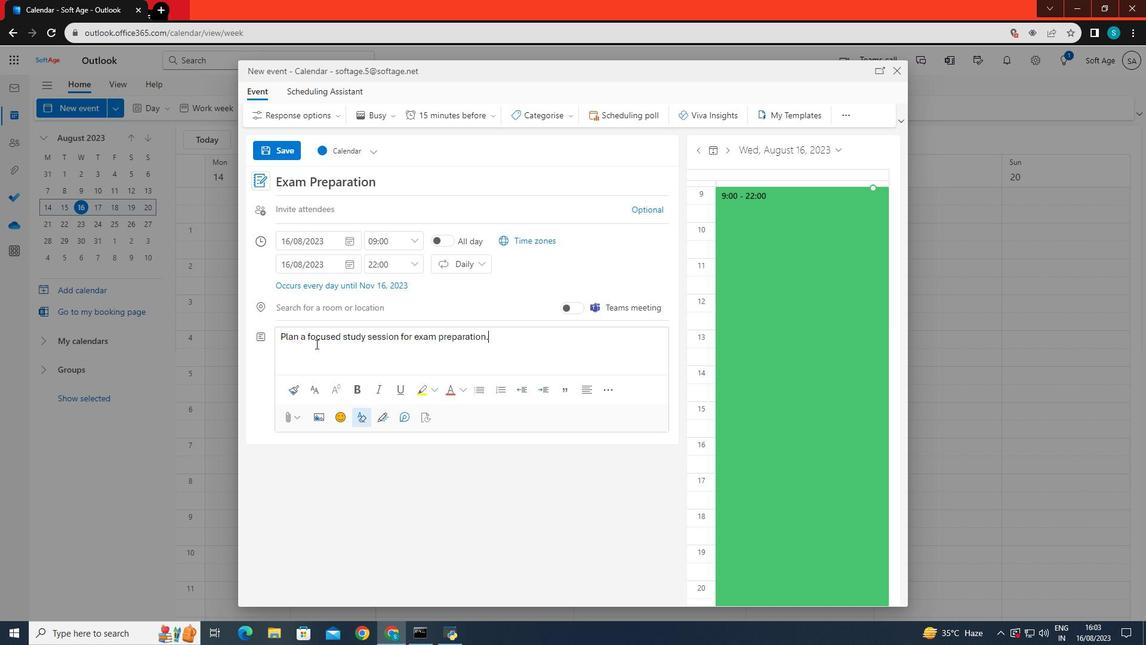 
Action: Mouse moved to (378, 388)
Screenshot: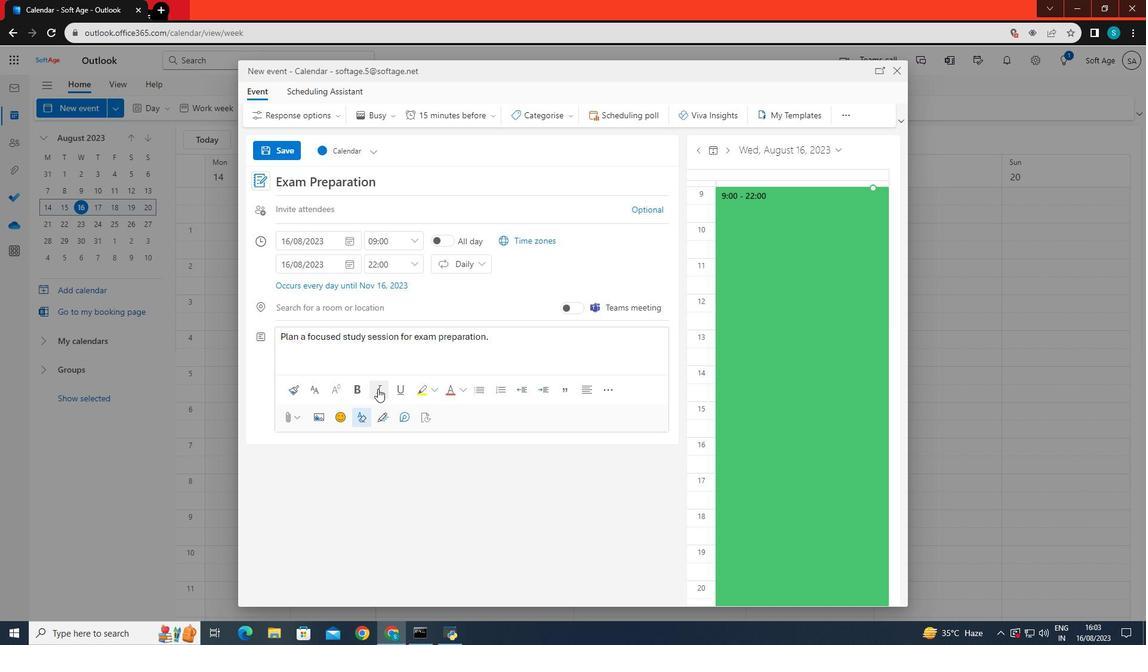 
Action: Mouse scrolled (378, 389) with delta (0, 0)
Screenshot: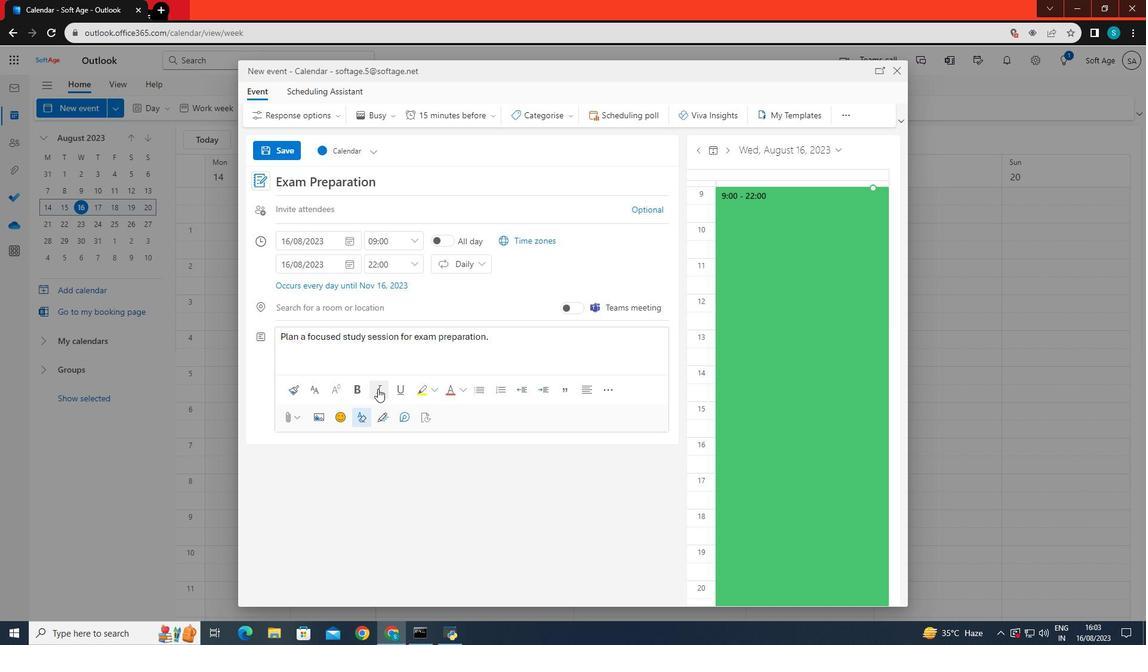
Action: Mouse scrolled (378, 389) with delta (0, 0)
Screenshot: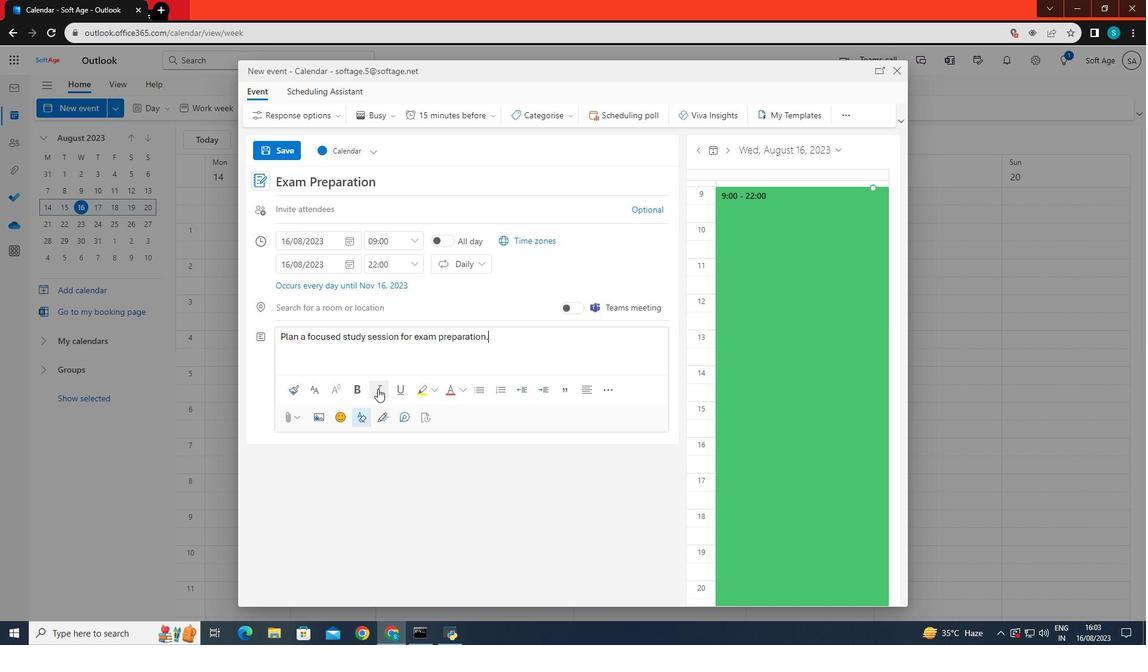 
Action: Mouse scrolled (378, 389) with delta (0, 0)
Screenshot: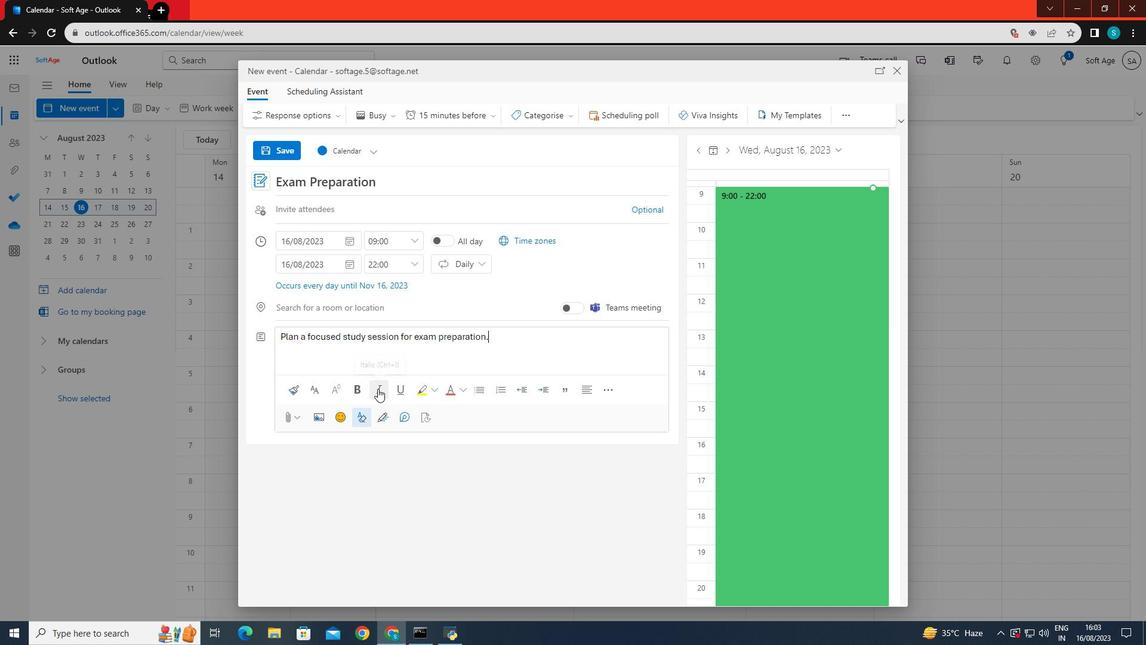 
Action: Mouse moved to (481, 393)
Screenshot: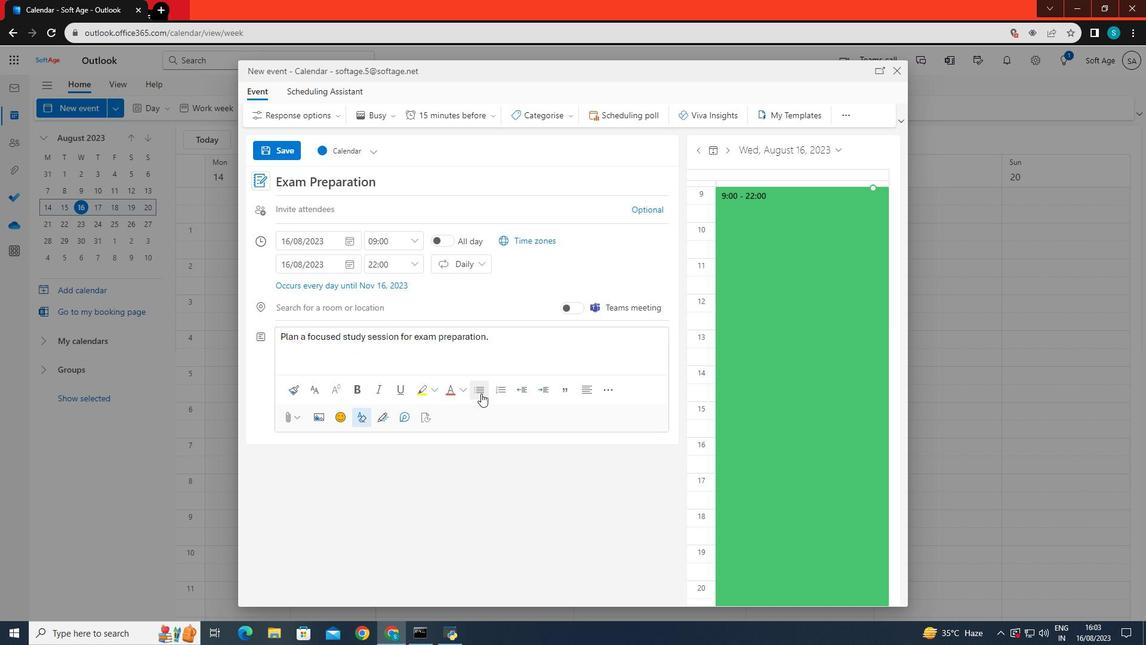
Action: Mouse scrolled (481, 393) with delta (0, 0)
Screenshot: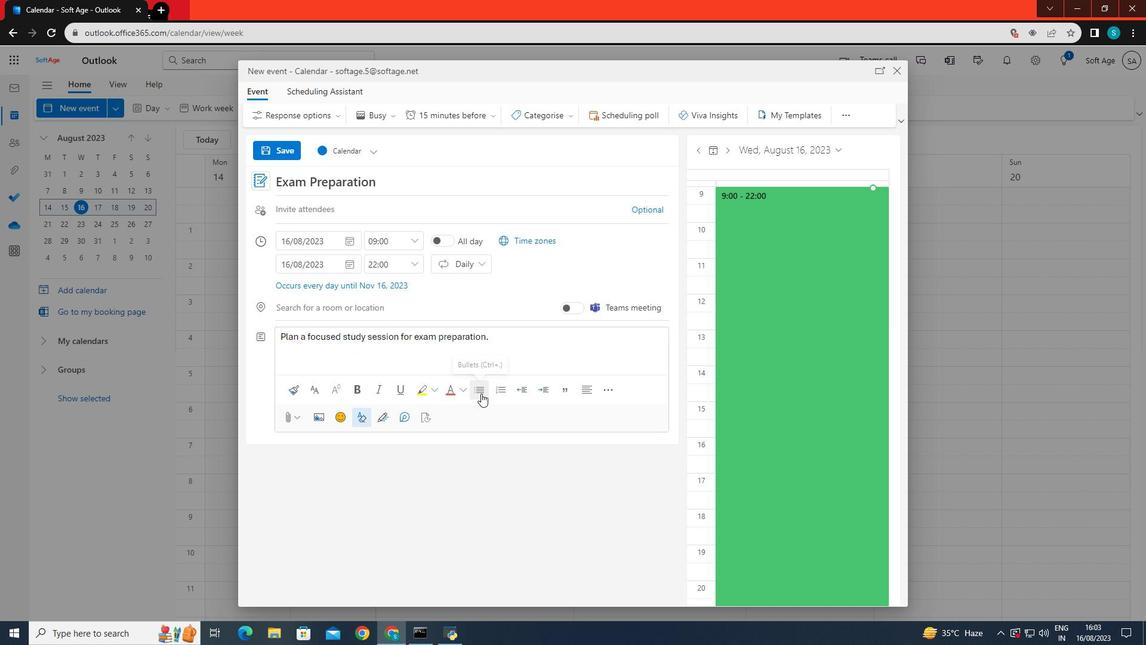 
Action: Mouse scrolled (481, 393) with delta (0, 0)
Screenshot: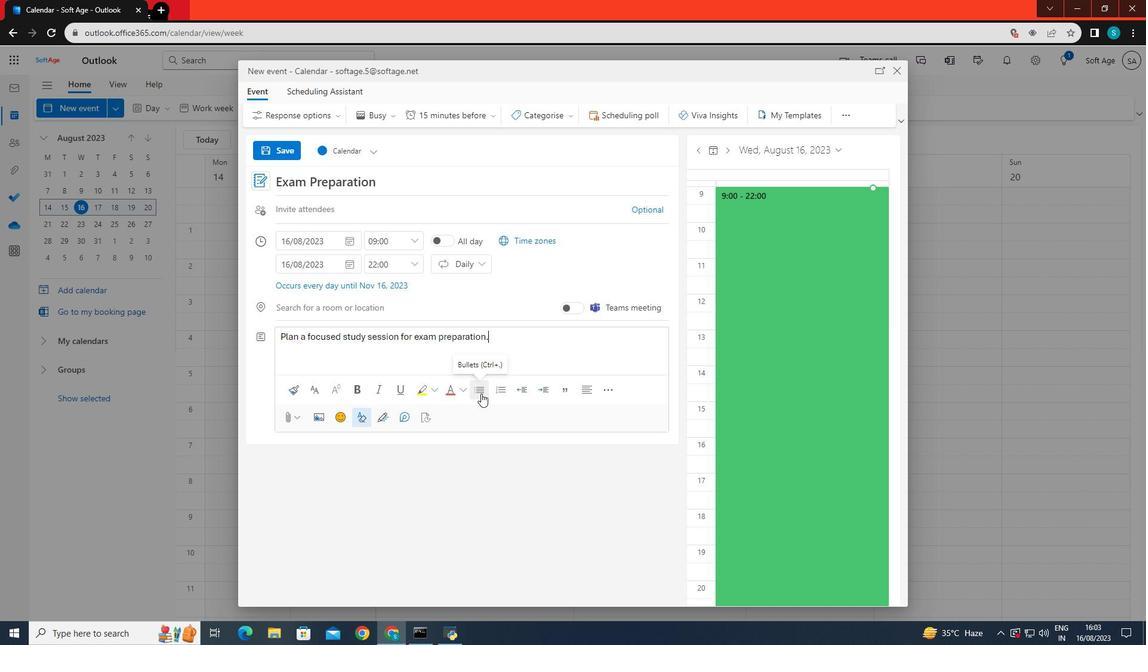 
Action: Mouse scrolled (481, 393) with delta (0, 0)
Screenshot: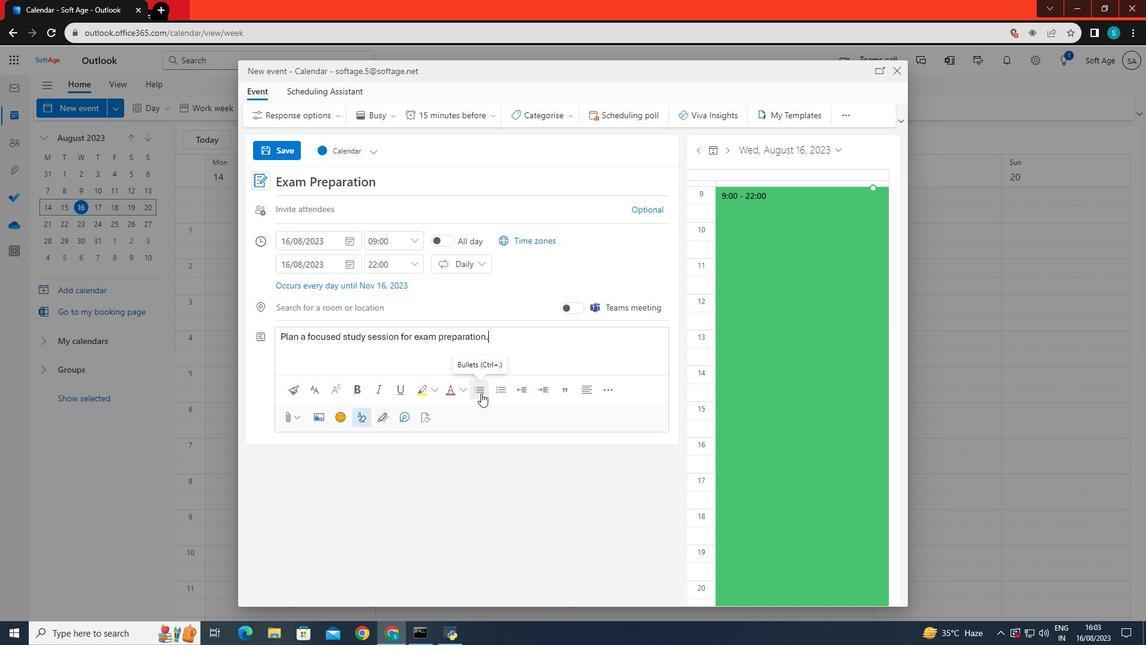 
Action: Mouse moved to (294, 147)
Screenshot: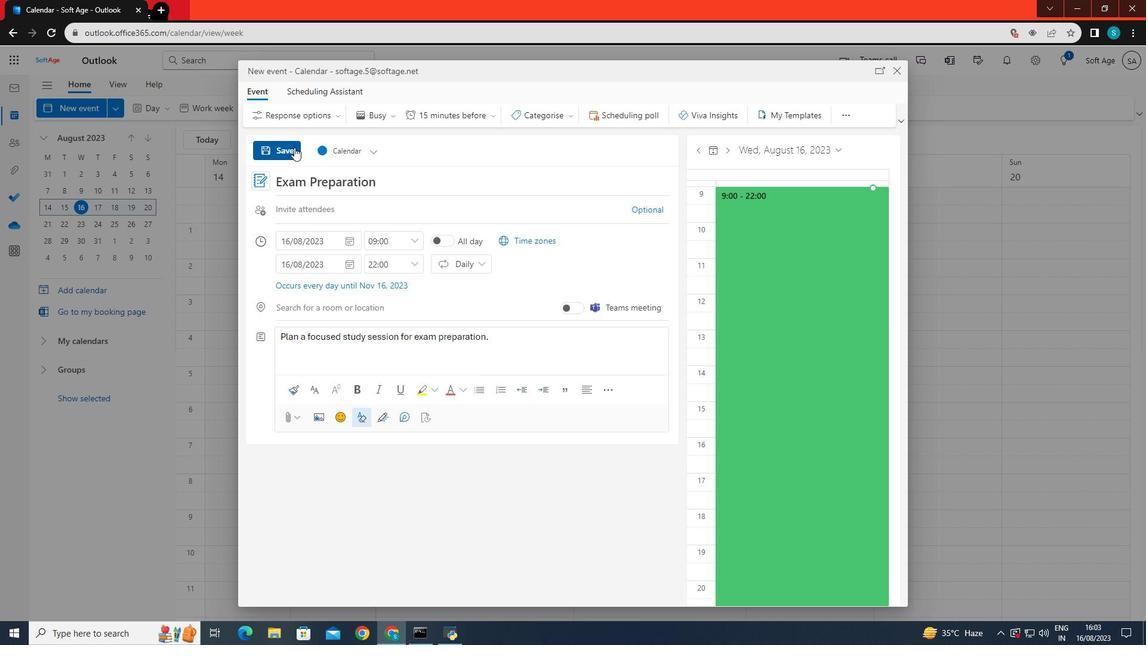 
Action: Mouse pressed left at (294, 147)
Screenshot: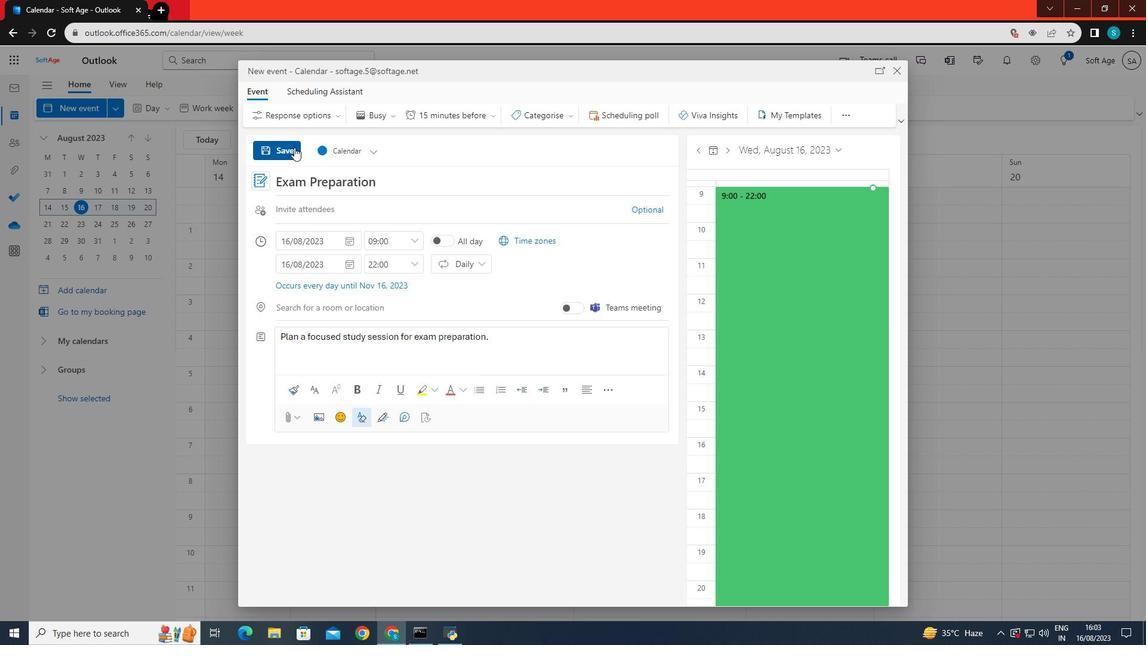 
Action: Mouse moved to (301, 152)
Screenshot: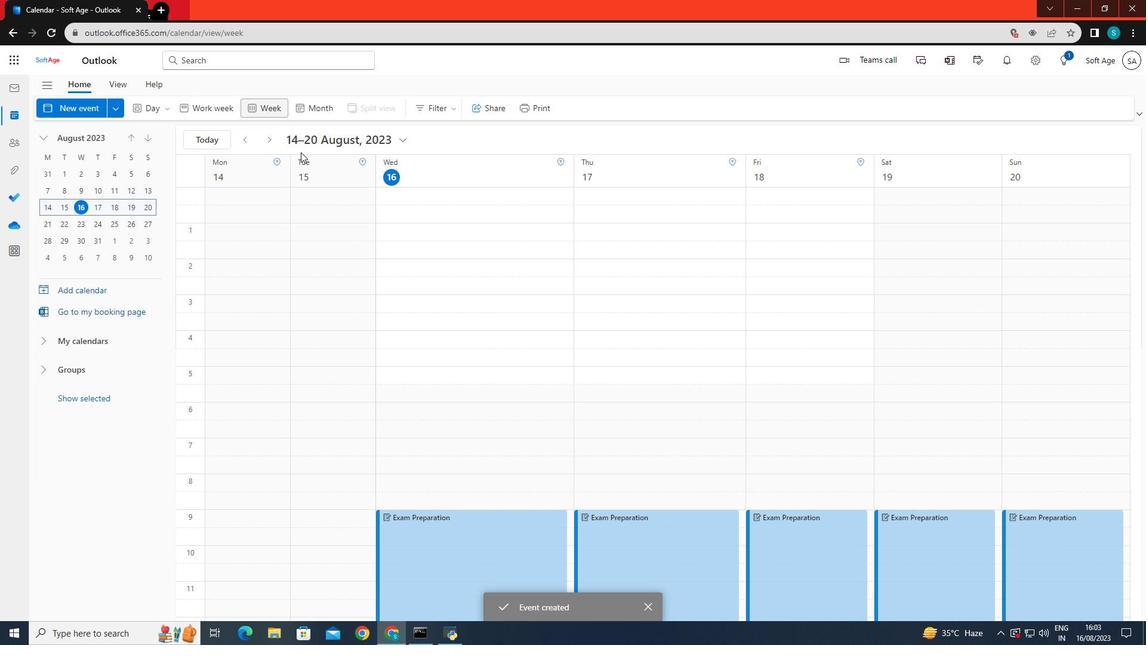 
